 Task: In the Company tcl.com, Add note: 'Add a note to reach out to a partner for a joint marketing campaign.'. Mark checkbox to create task to follow up ': In 3 business days '. Create task, with  description: Physical meeting done, Add due date: In 3 Business Days; Add reminder: 30 Minutes before. Set Priority High and add note: Review the attached proposal. Logged in from softage.5@softage.net
Action: Mouse moved to (71, 74)
Screenshot: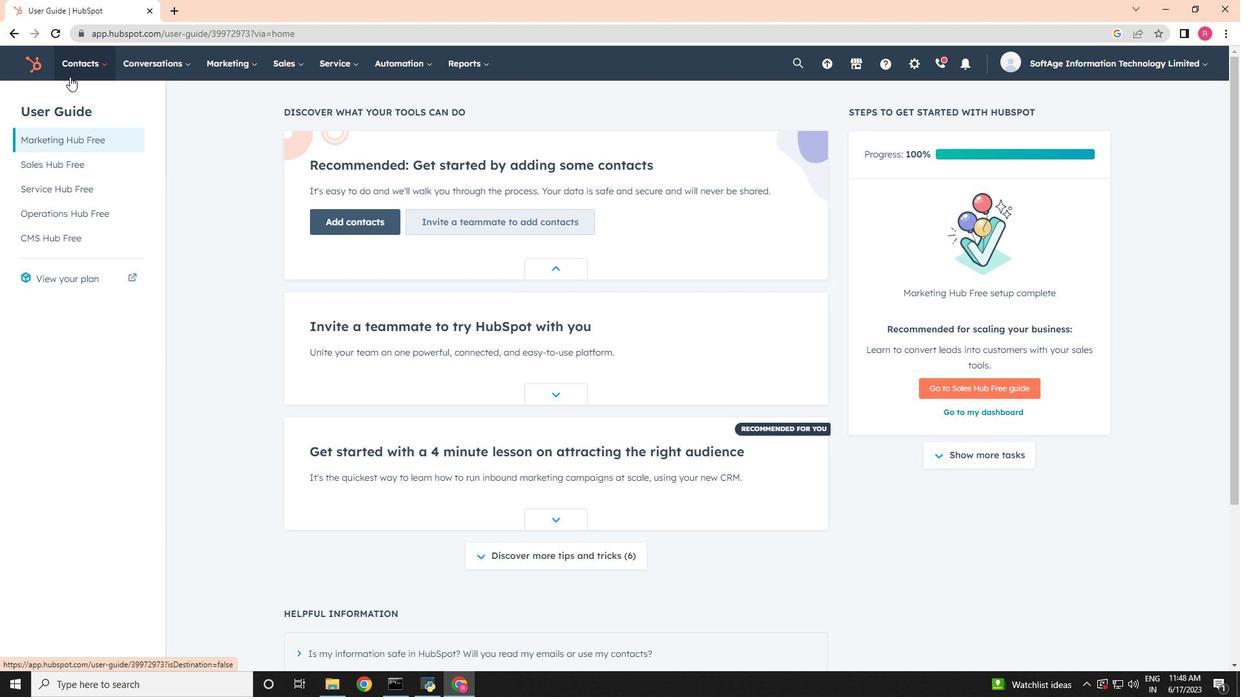 
Action: Mouse pressed left at (71, 74)
Screenshot: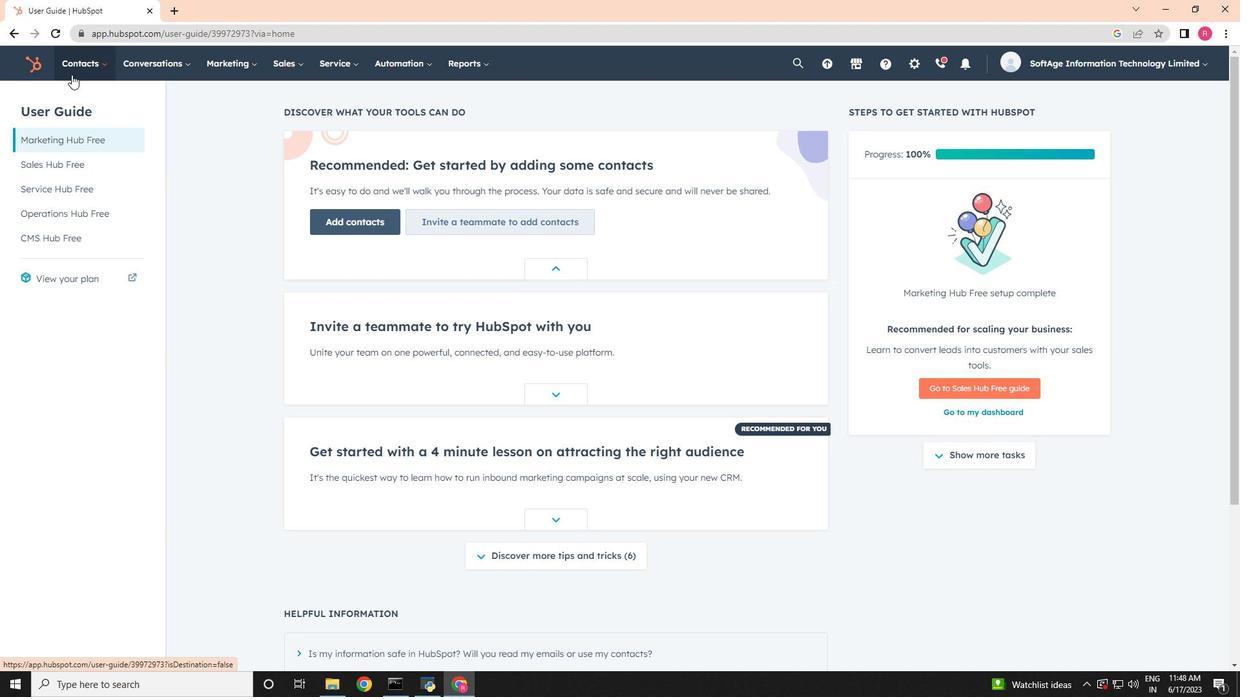 
Action: Mouse moved to (89, 130)
Screenshot: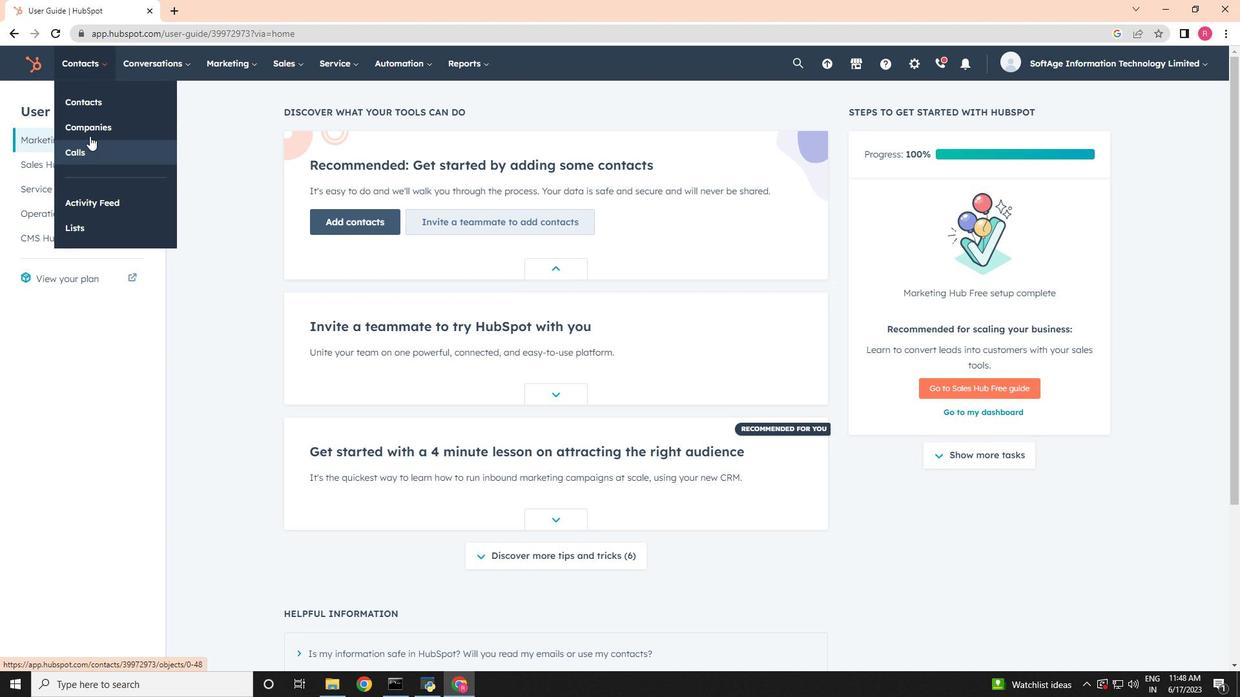 
Action: Mouse pressed left at (89, 130)
Screenshot: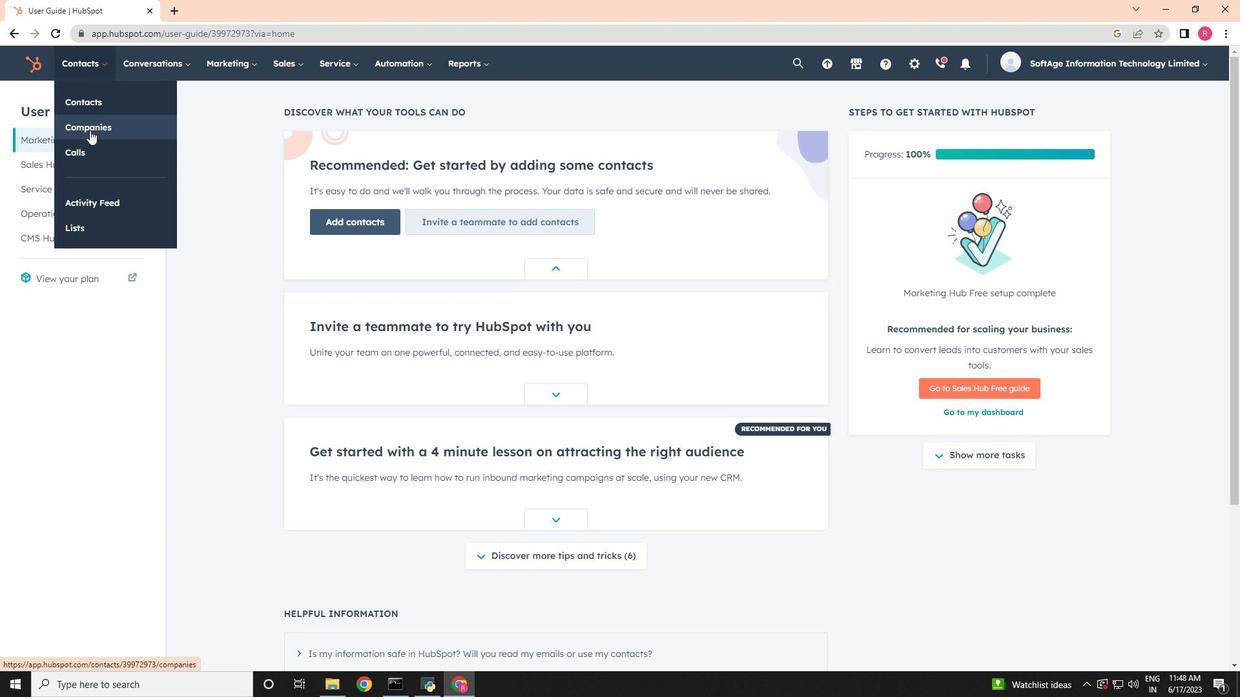 
Action: Mouse moved to (103, 210)
Screenshot: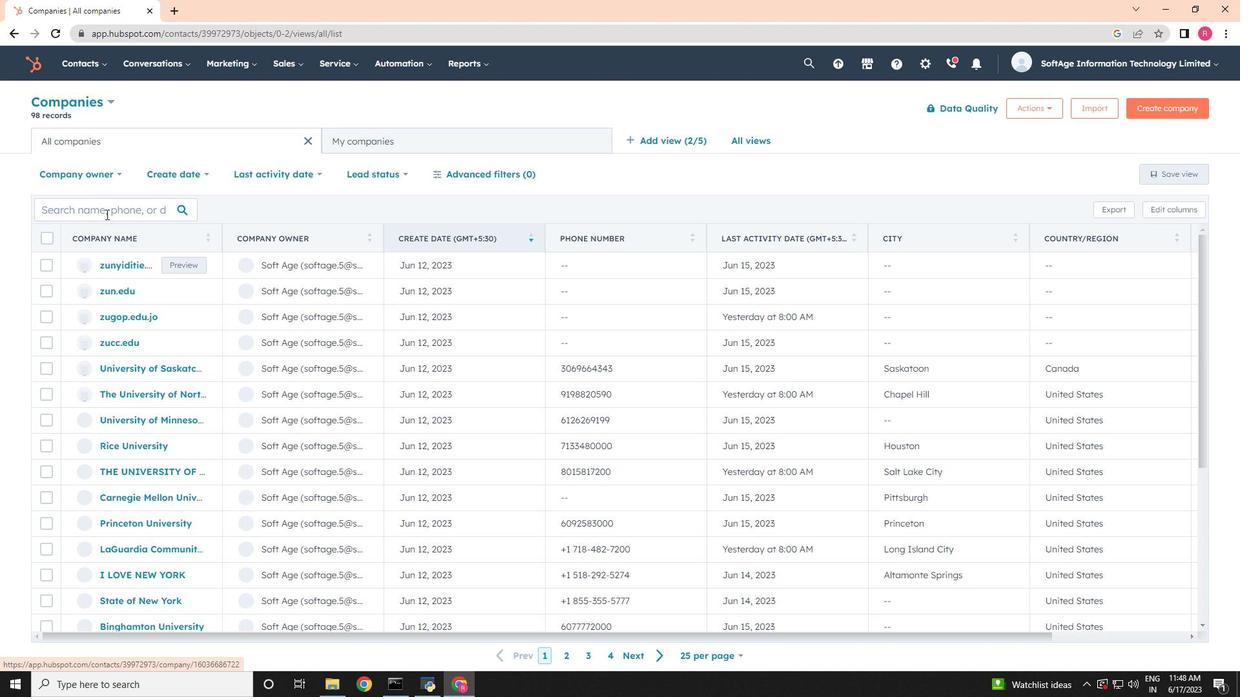 
Action: Mouse pressed left at (103, 210)
Screenshot: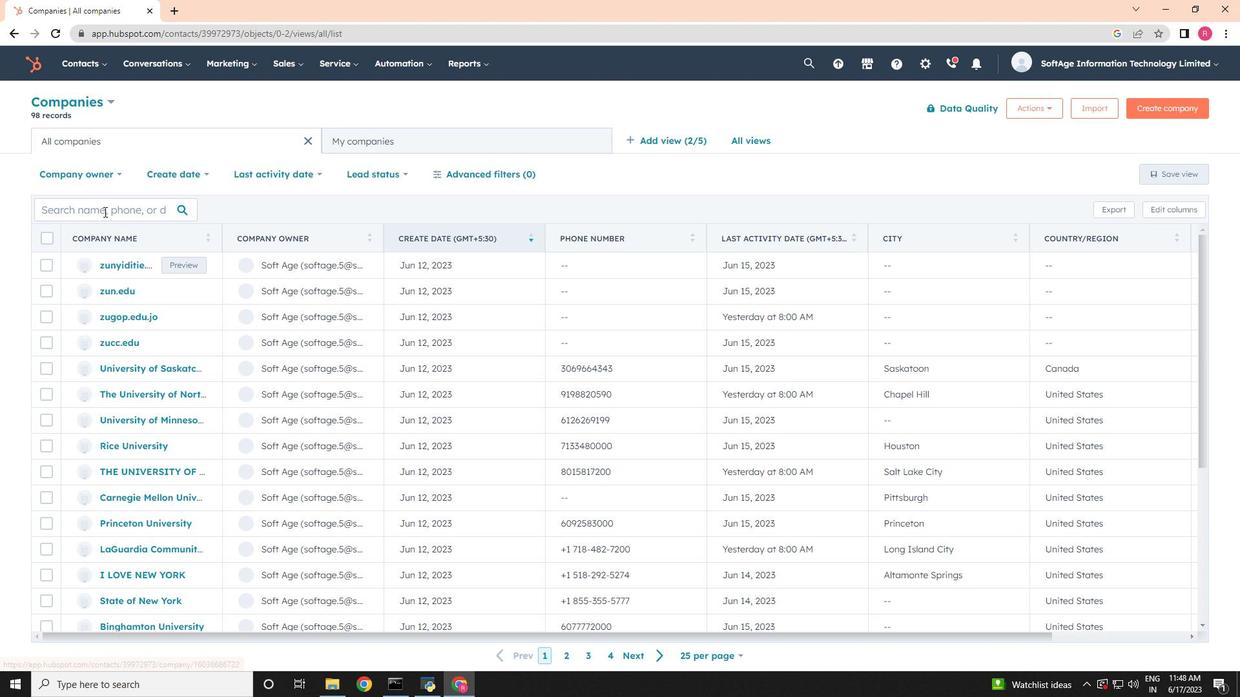 
Action: Key pressed tcl.com
Screenshot: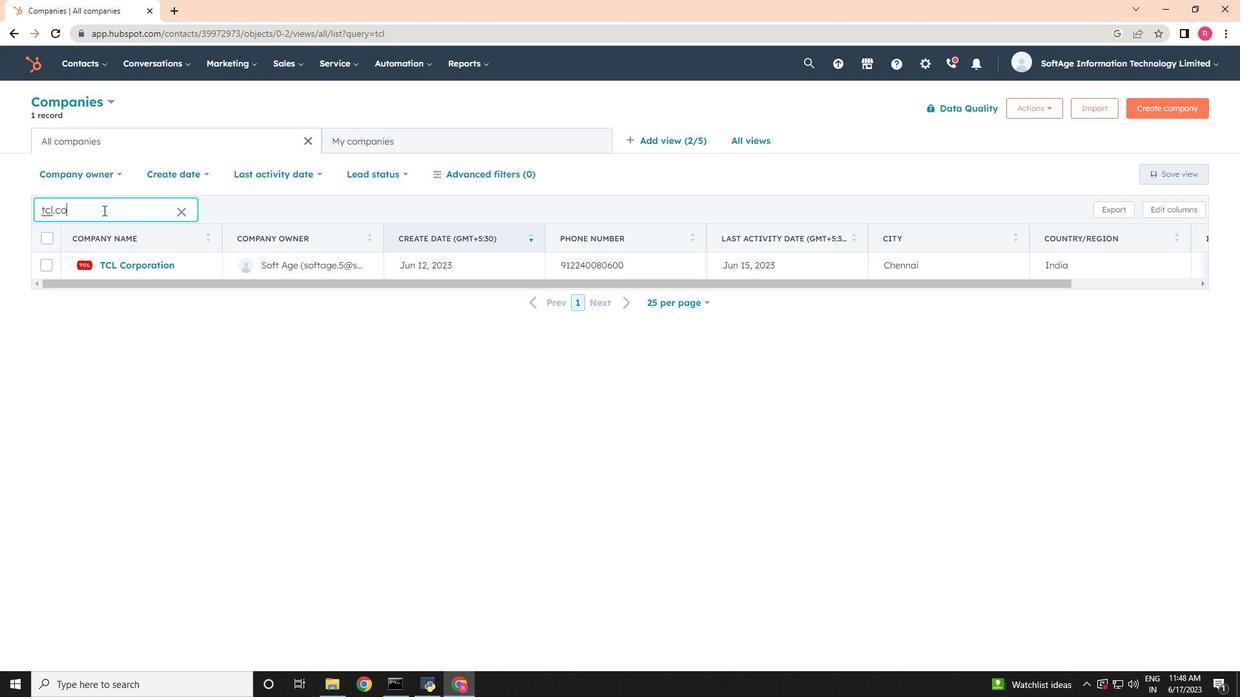 
Action: Mouse moved to (115, 268)
Screenshot: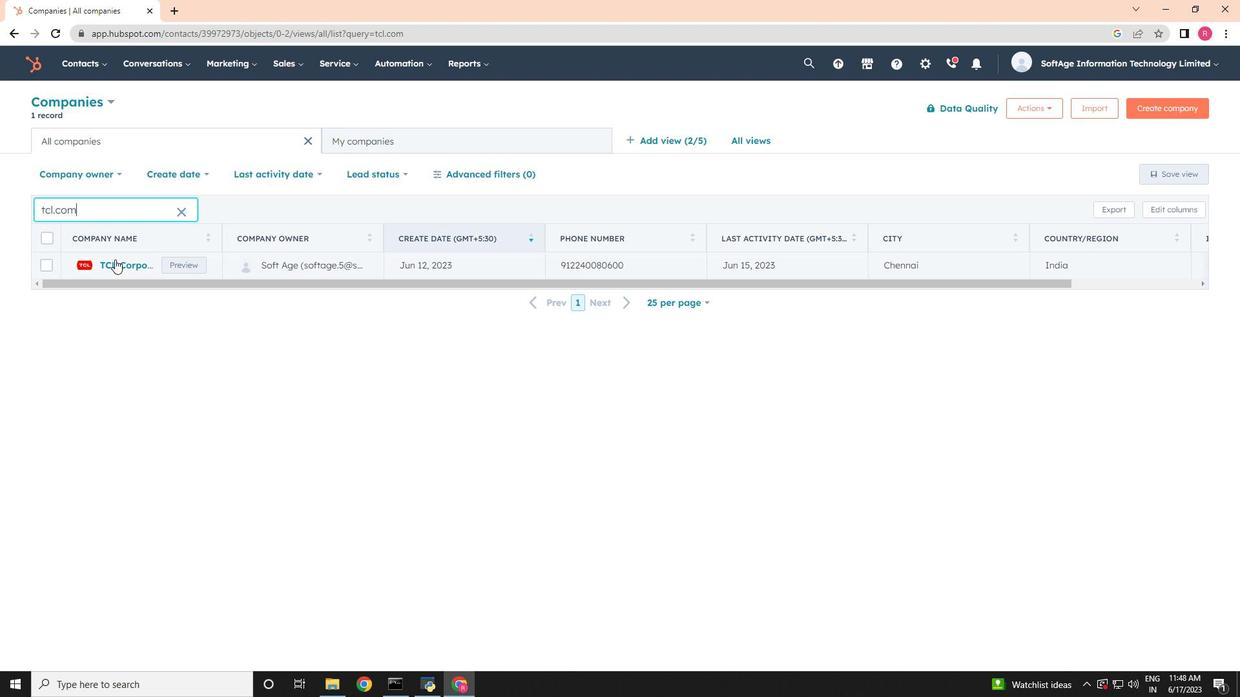 
Action: Mouse pressed left at (115, 268)
Screenshot: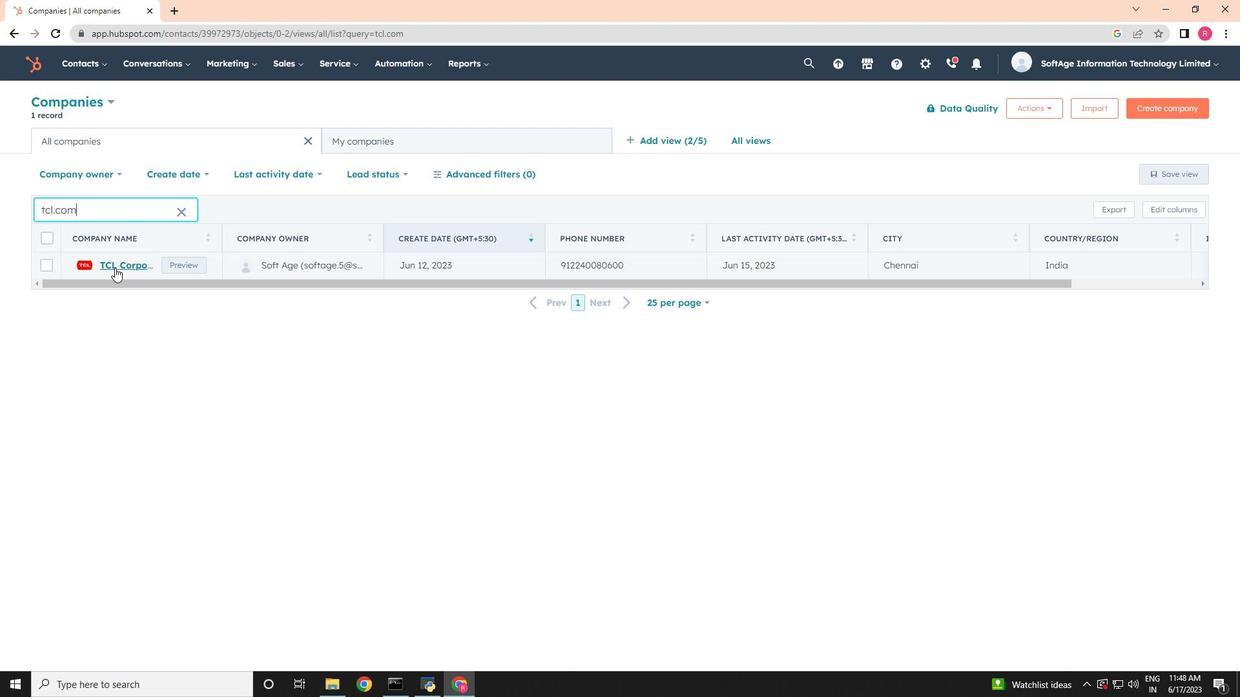 
Action: Mouse moved to (34, 215)
Screenshot: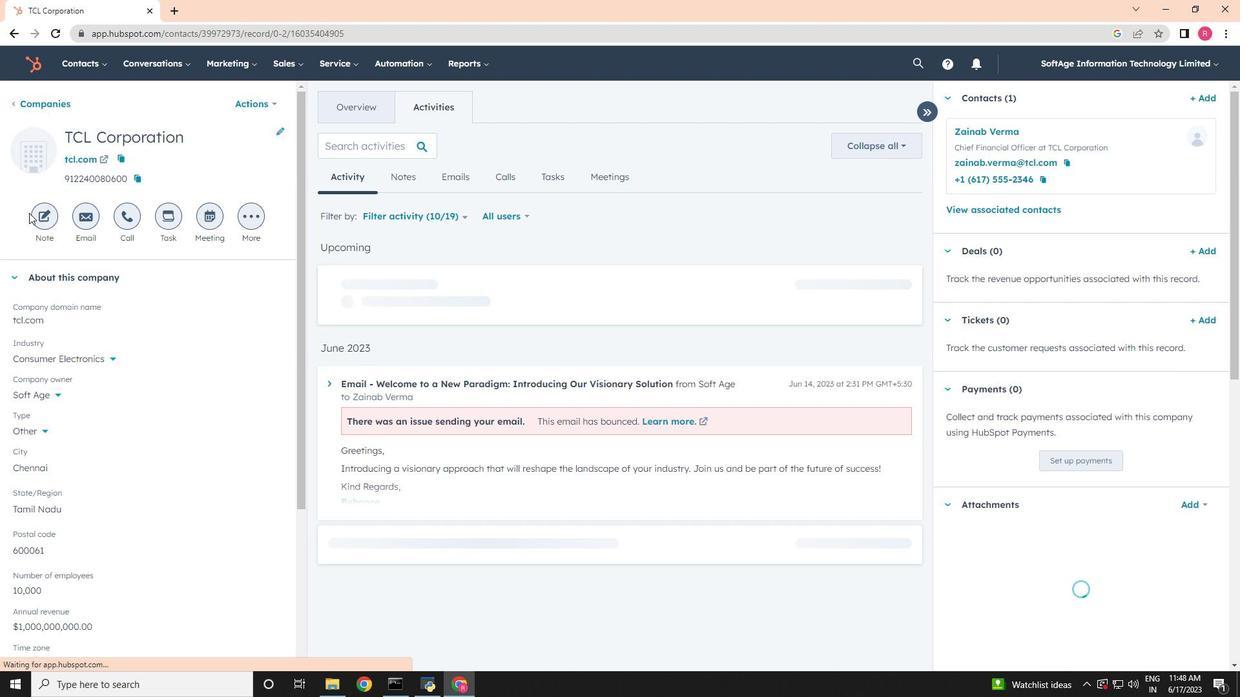 
Action: Mouse pressed left at (34, 215)
Screenshot: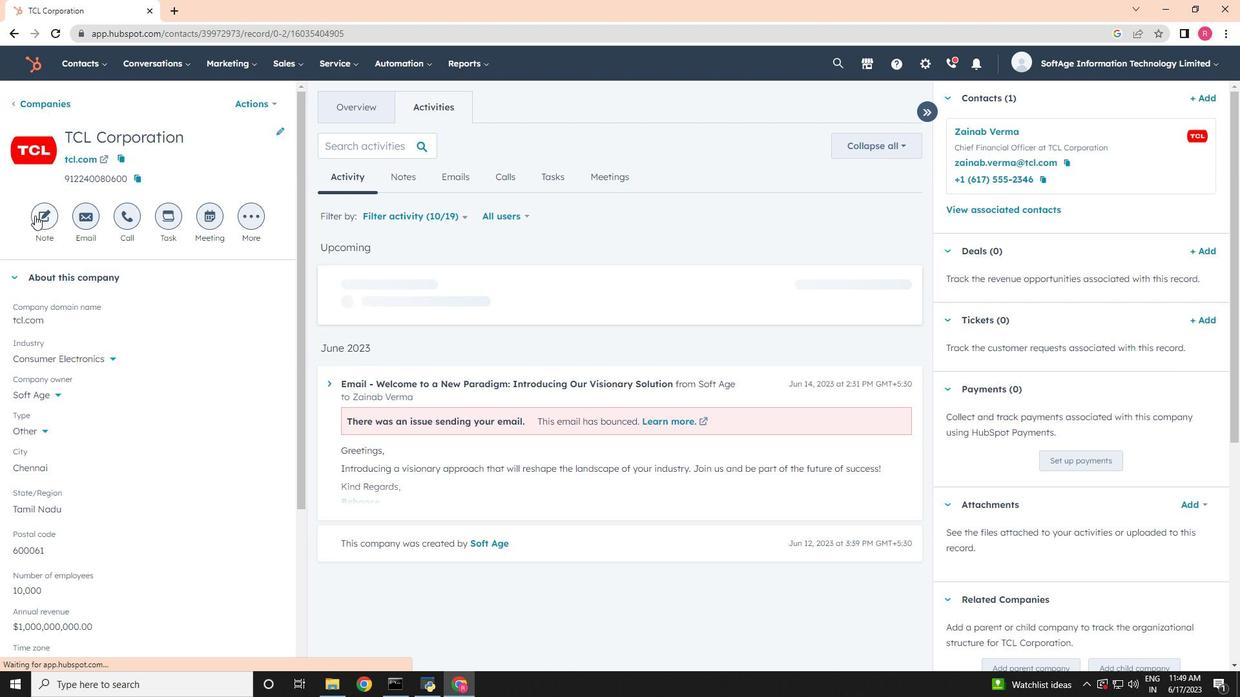 
Action: Mouse moved to (1094, 387)
Screenshot: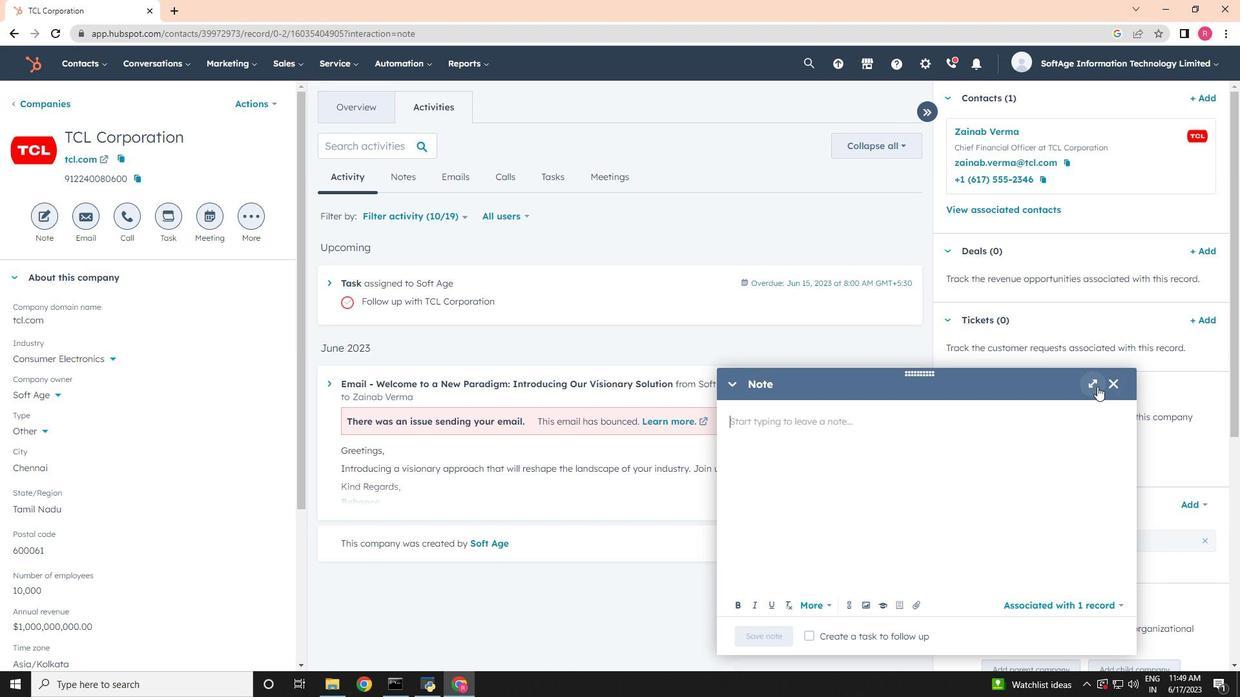
Action: Mouse pressed left at (1094, 387)
Screenshot: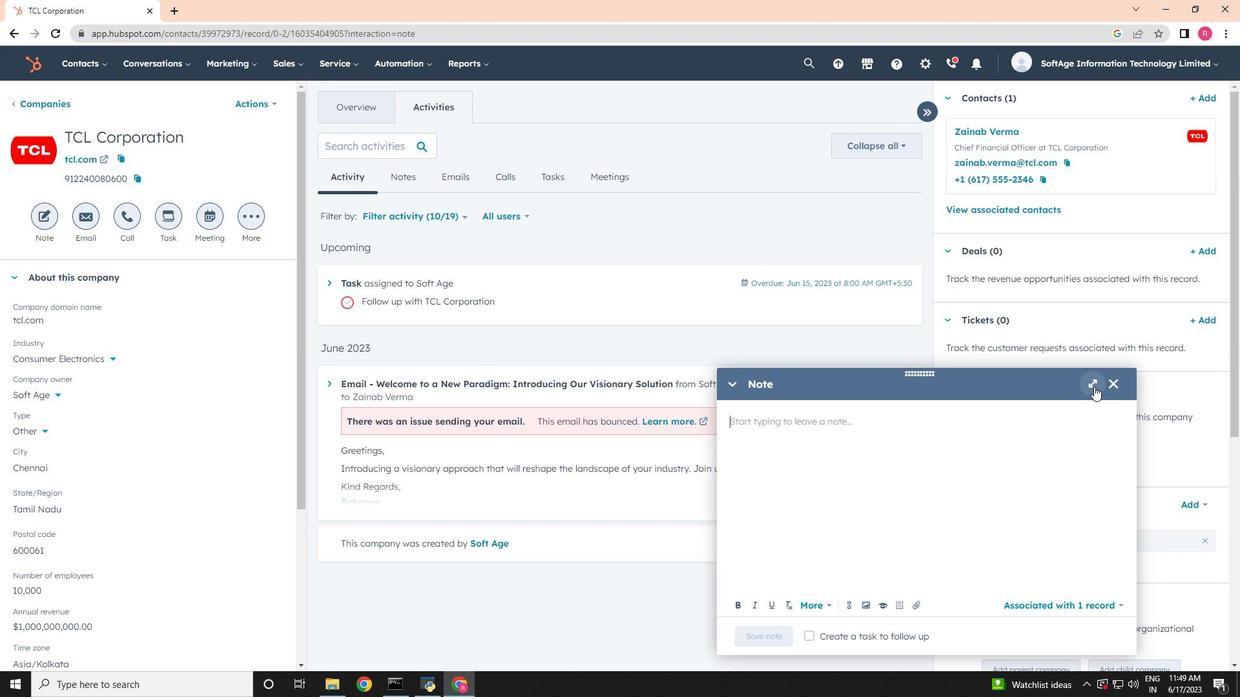 
Action: Mouse moved to (474, 344)
Screenshot: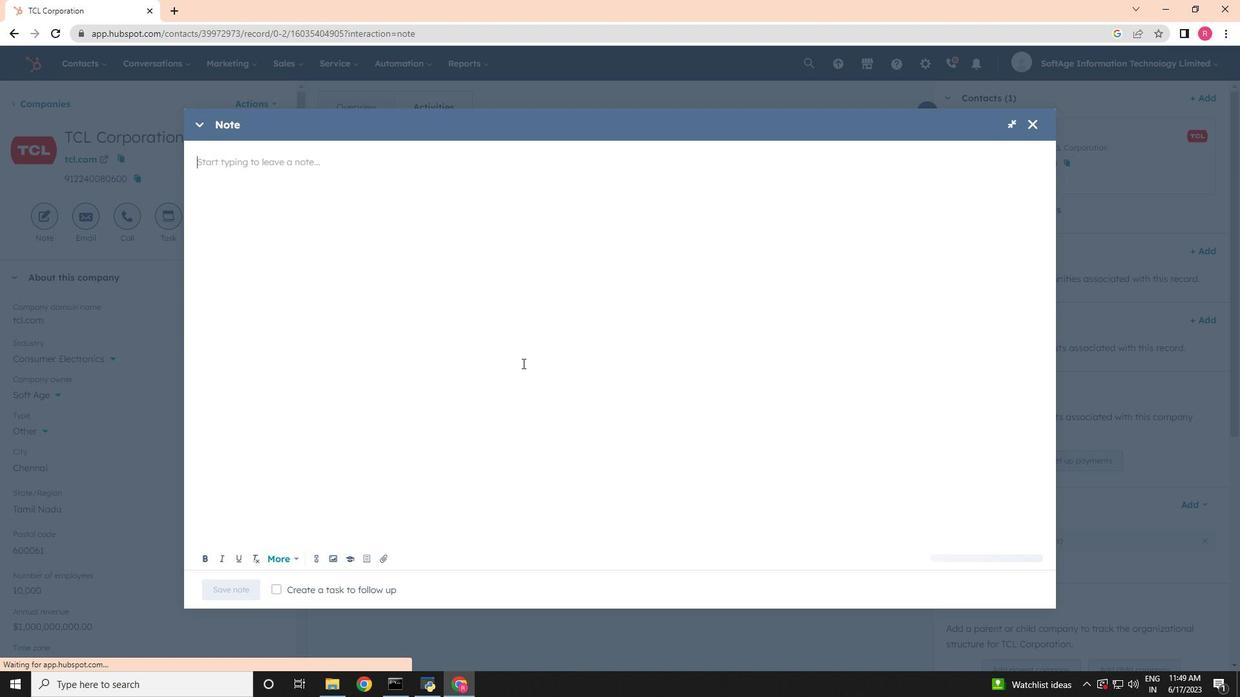 
Action: Key pressed <Key.shift>Add<Key.space>a<Key.space>note<Key.space>to<Key.space>reach<Key.space>out<Key.space>to<Key.space>a<Key.space>partner<Key.space>for<Key.space>a<Key.space>sjoint<Key.space>marketing<Key.space>campao<Key.backspace>ign.
Screenshot: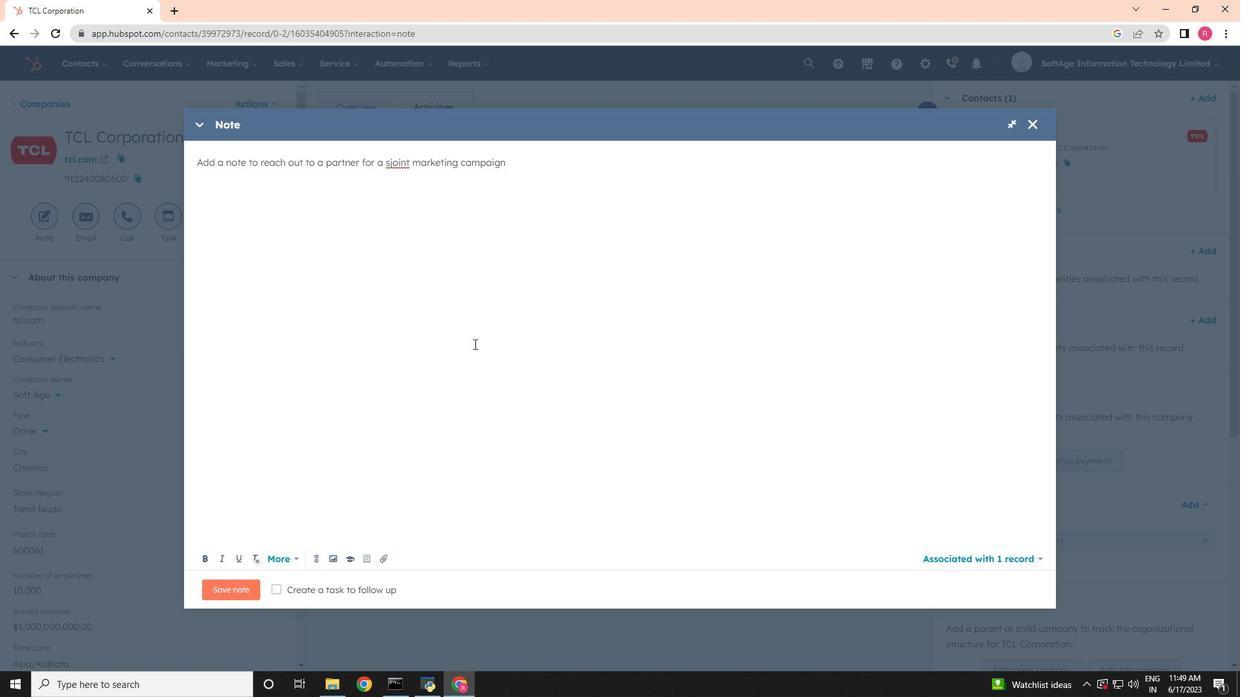 
Action: Mouse moved to (388, 162)
Screenshot: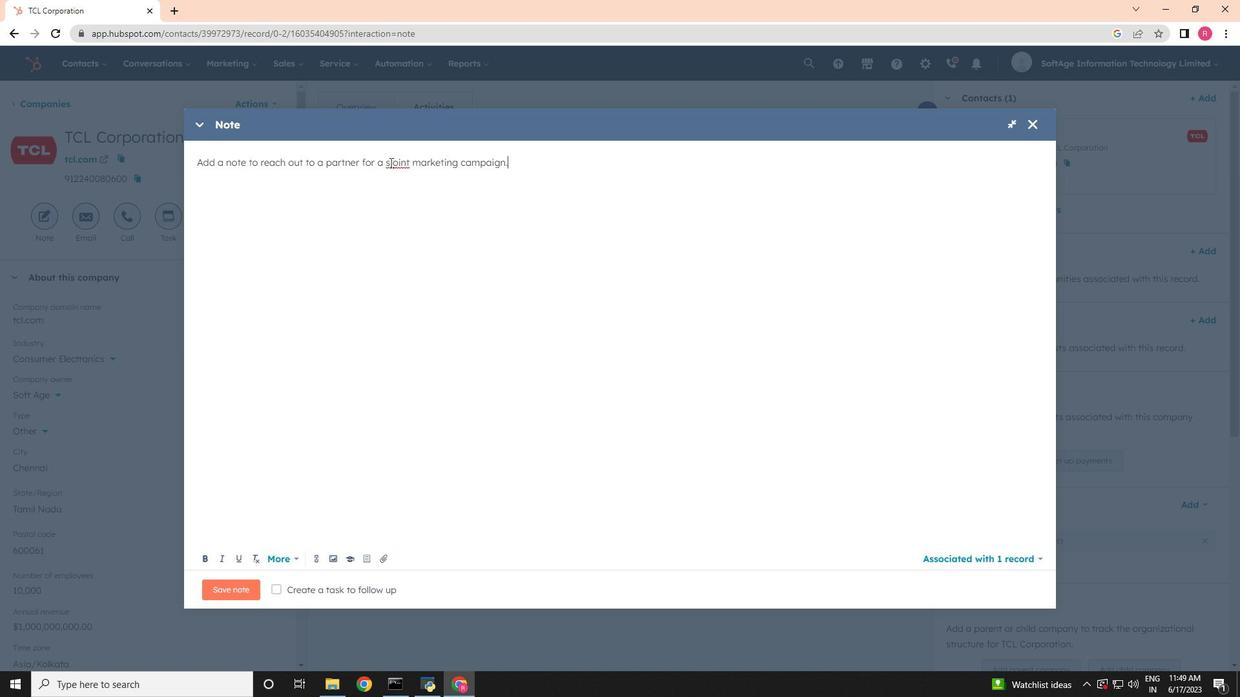 
Action: Mouse pressed left at (388, 162)
Screenshot: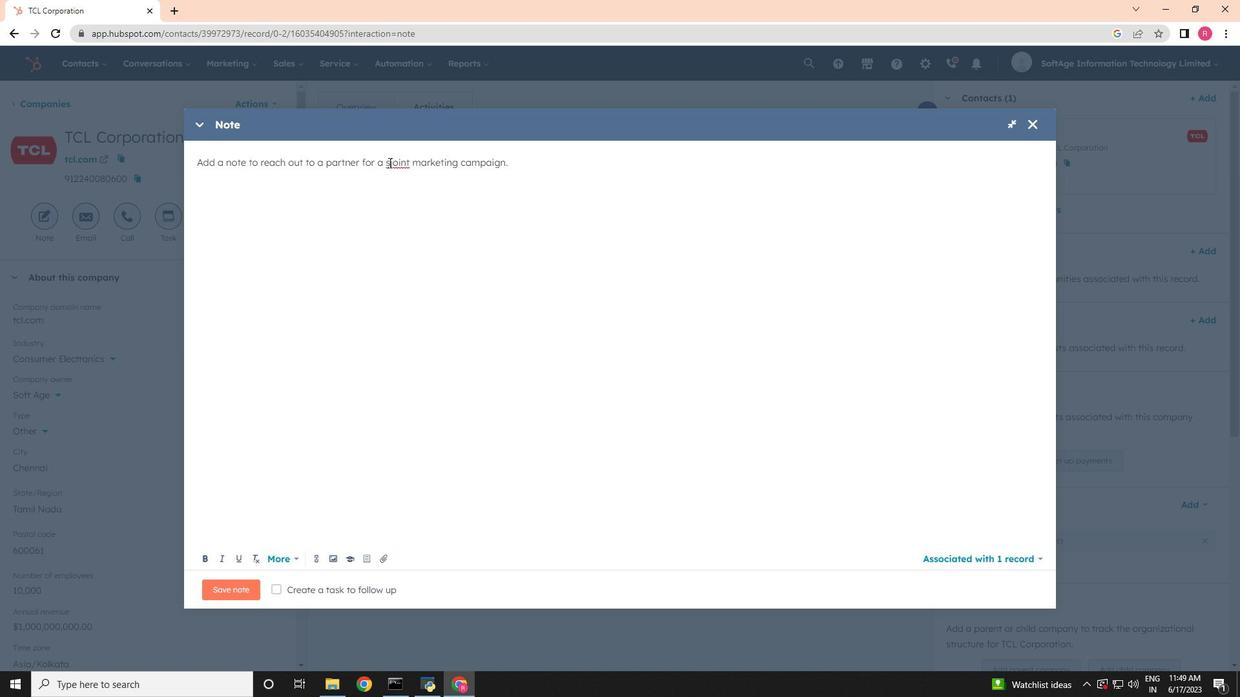 
Action: Key pressed <Key.backspace>
Screenshot: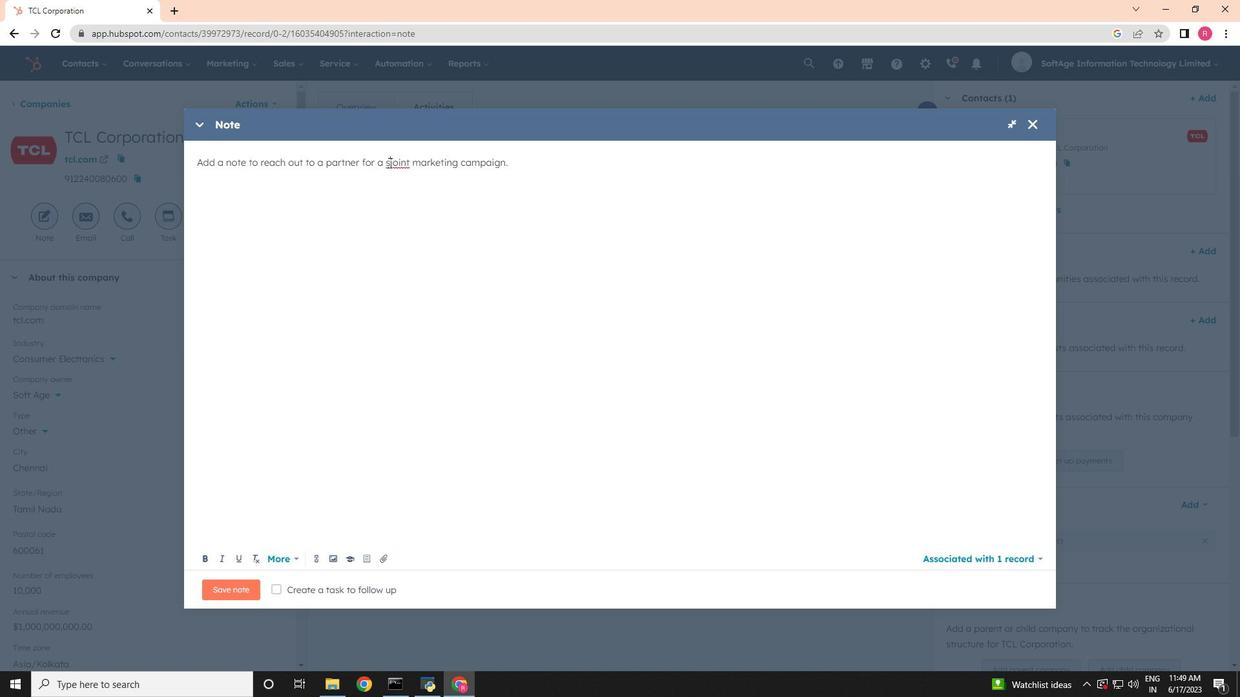 
Action: Mouse moved to (280, 590)
Screenshot: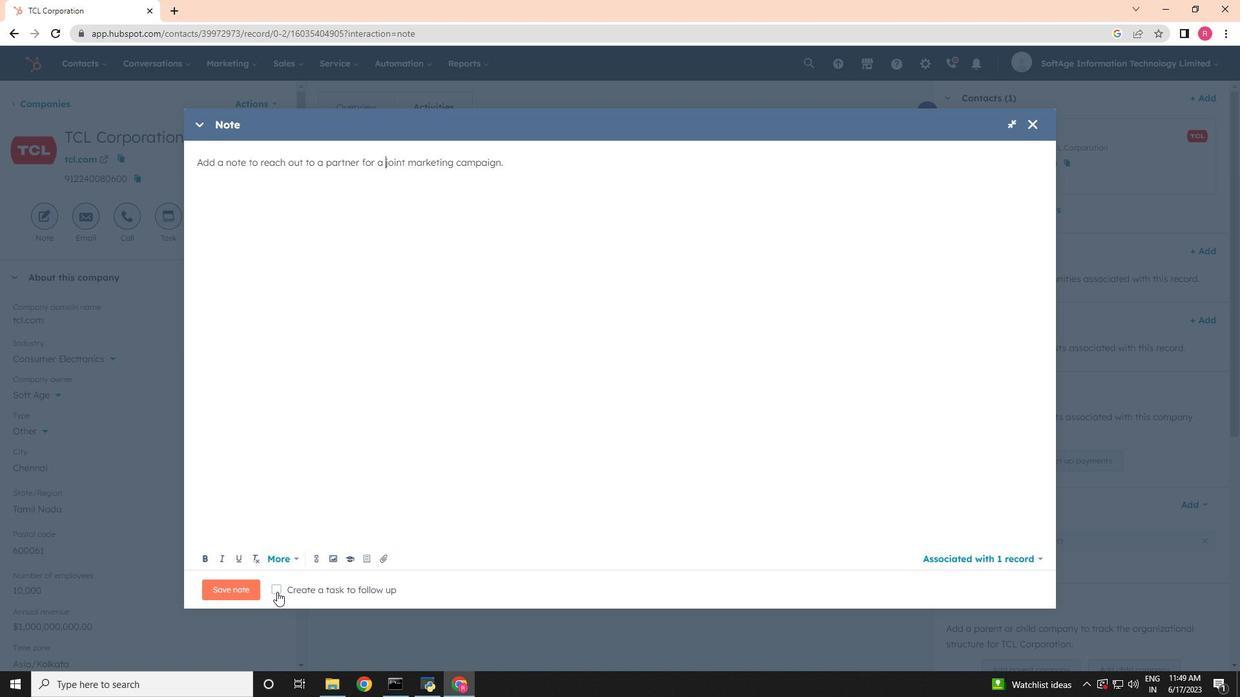 
Action: Mouse pressed left at (280, 590)
Screenshot: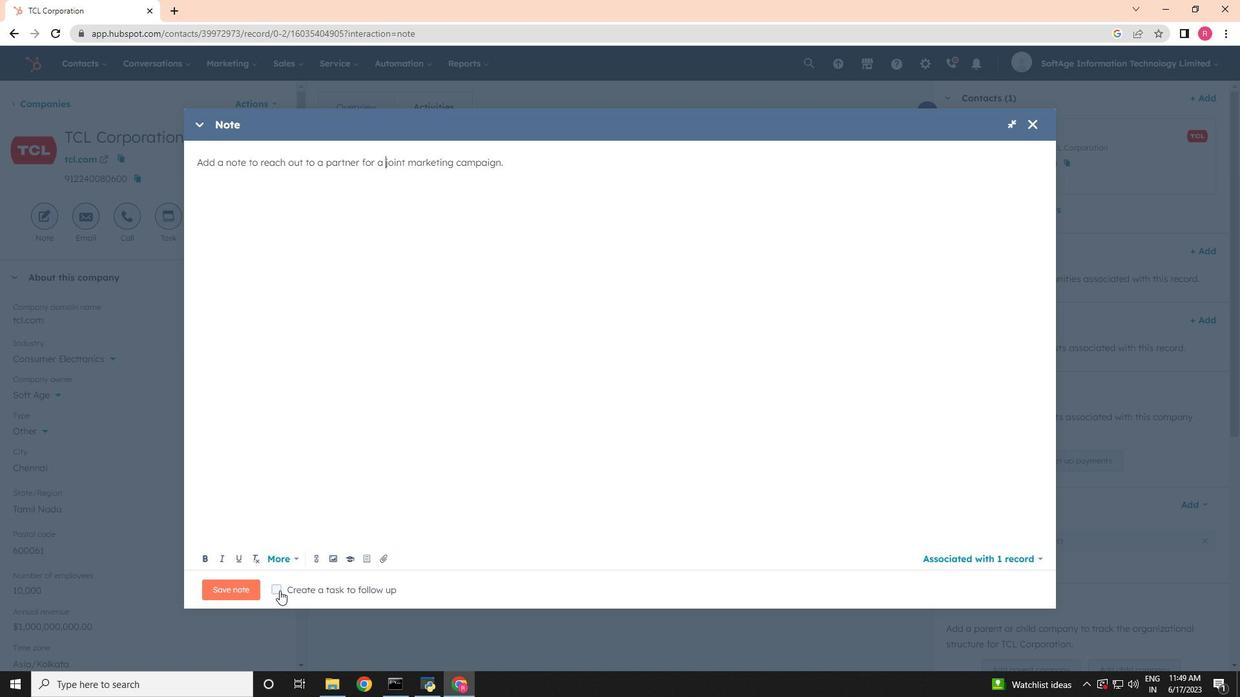 
Action: Mouse moved to (451, 594)
Screenshot: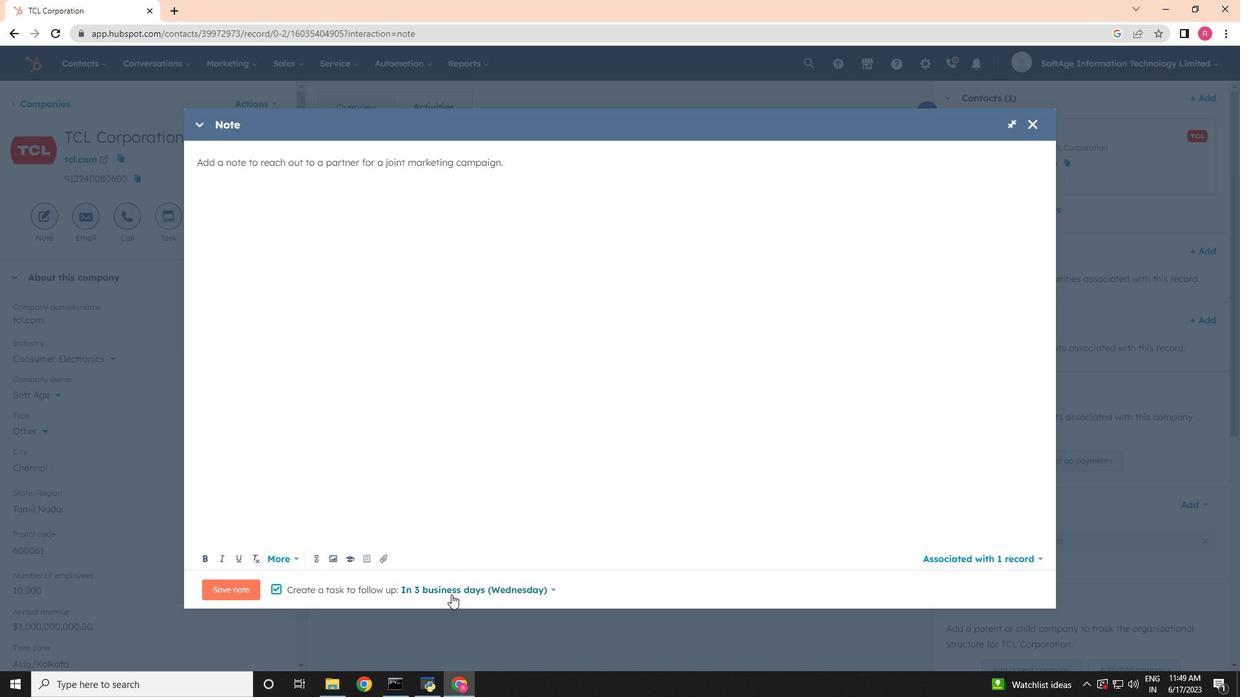 
Action: Mouse pressed left at (451, 594)
Screenshot: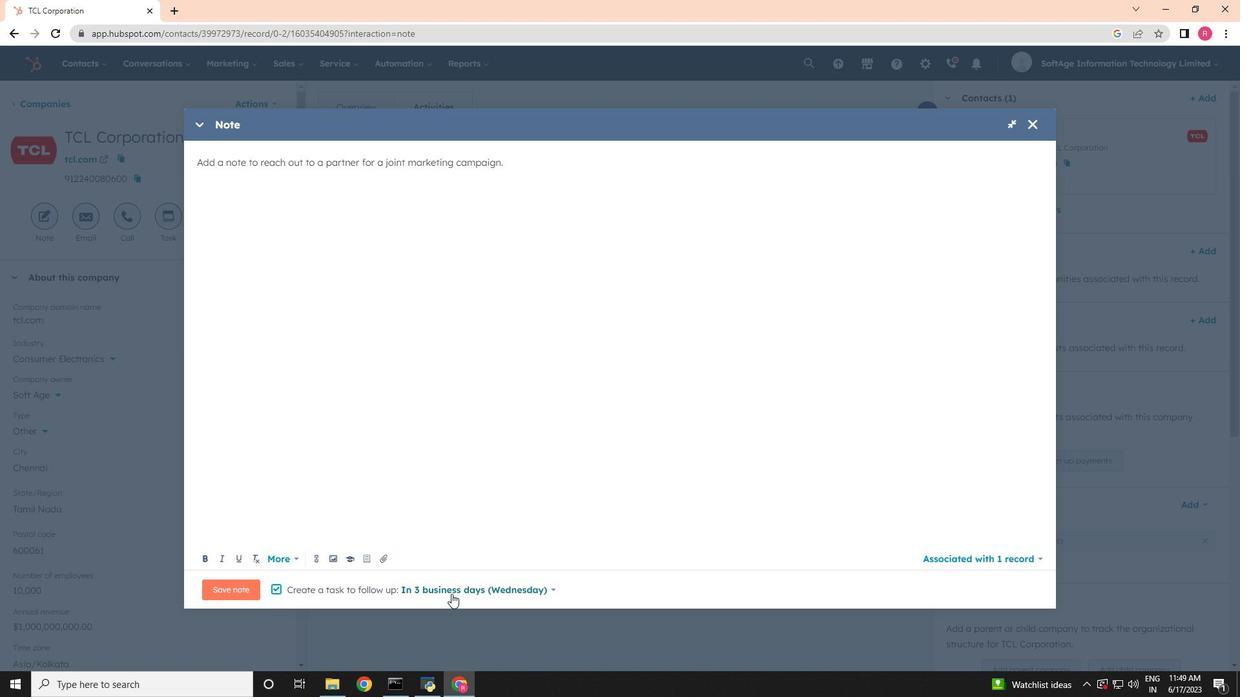 
Action: Mouse moved to (444, 468)
Screenshot: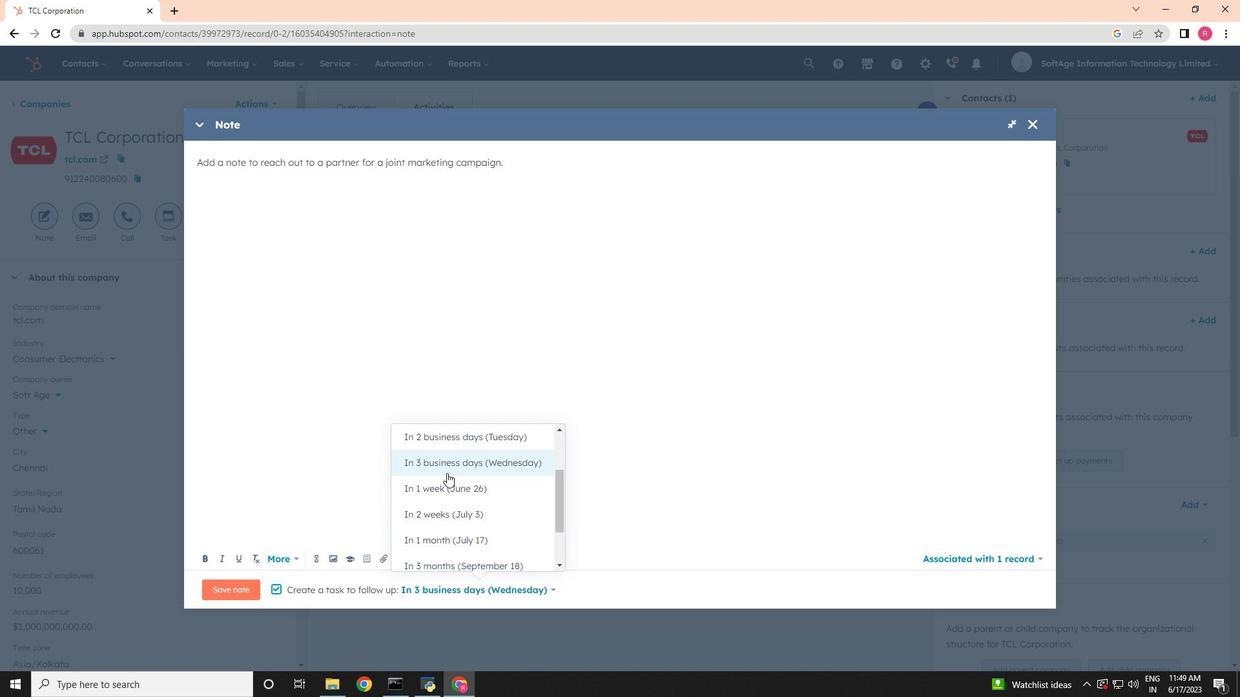 
Action: Mouse pressed left at (444, 468)
Screenshot: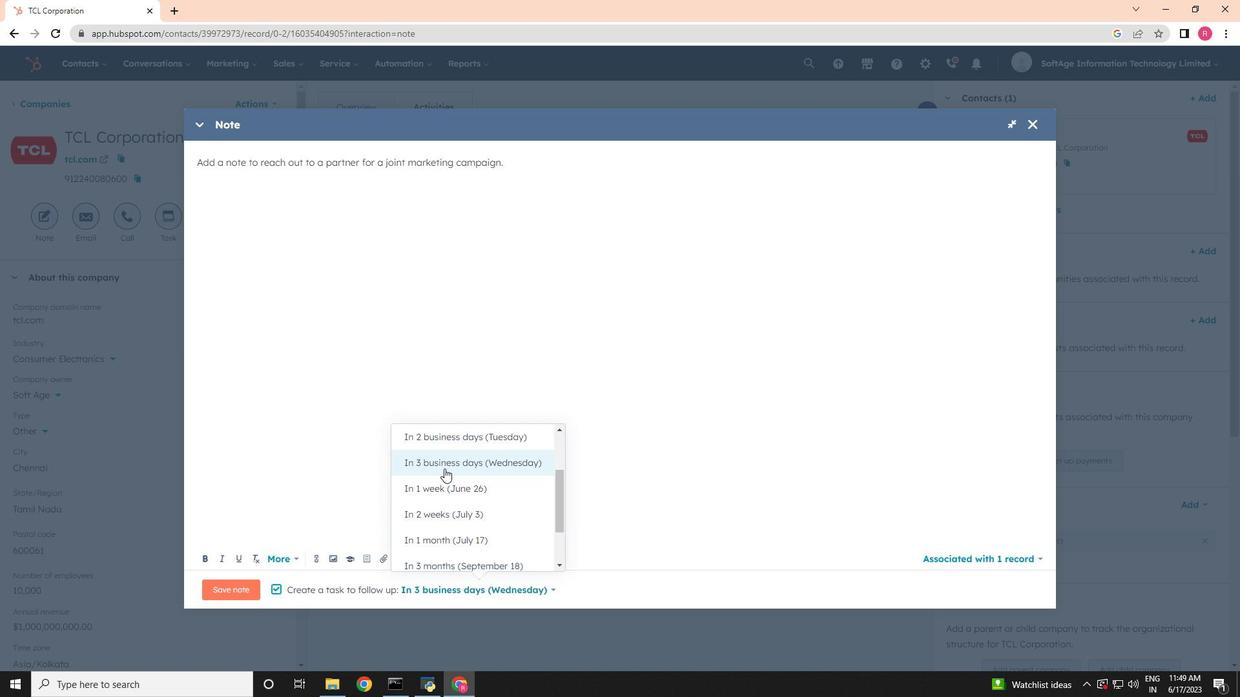 
Action: Mouse moved to (229, 592)
Screenshot: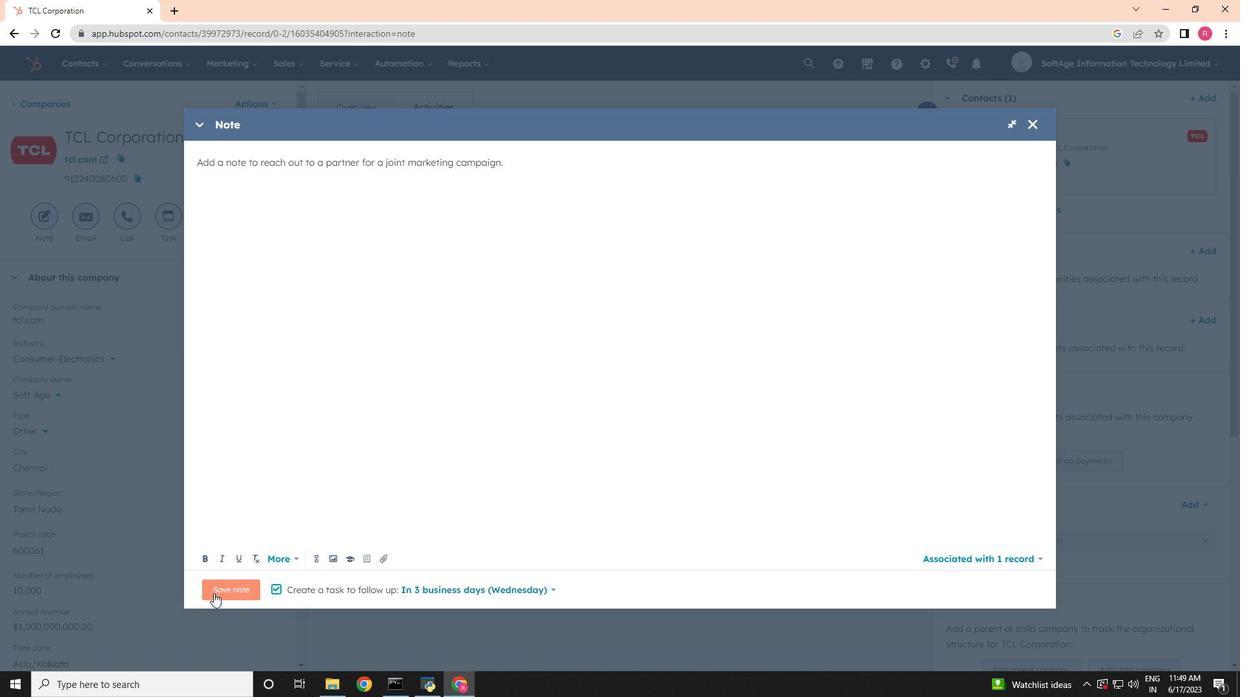 
Action: Mouse pressed left at (229, 592)
Screenshot: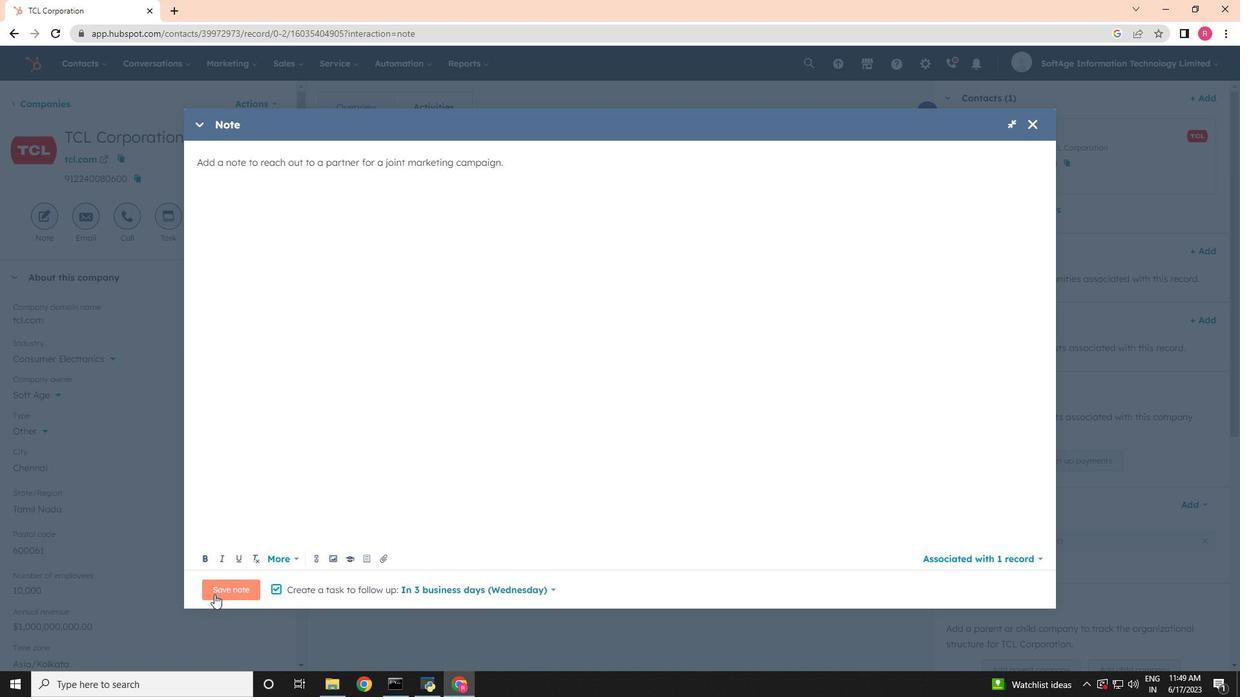 
Action: Mouse moved to (169, 224)
Screenshot: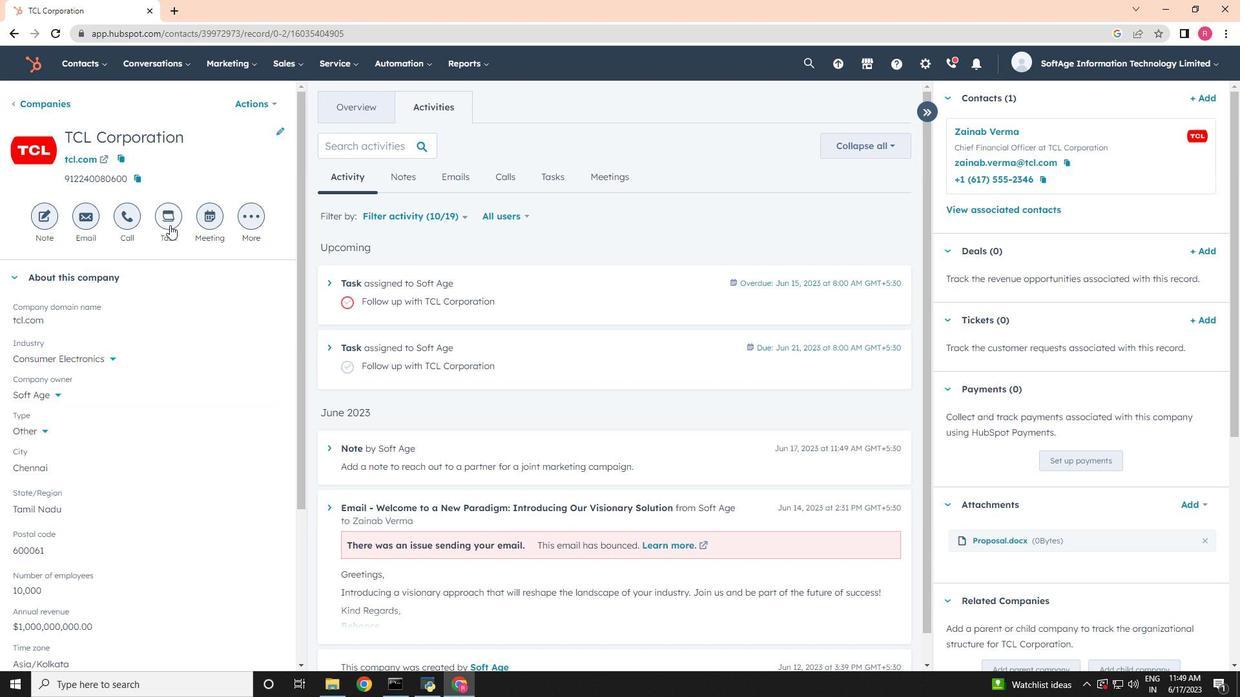 
Action: Mouse pressed left at (169, 224)
Screenshot: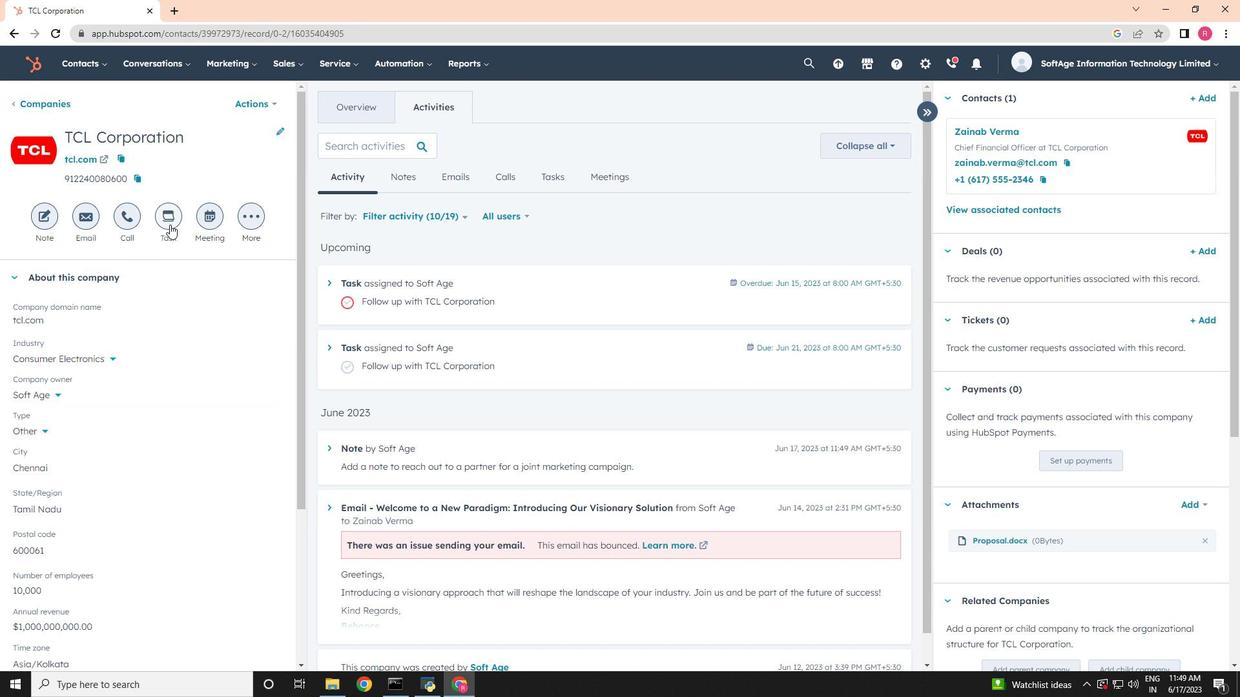 
Action: Mouse moved to (831, 380)
Screenshot: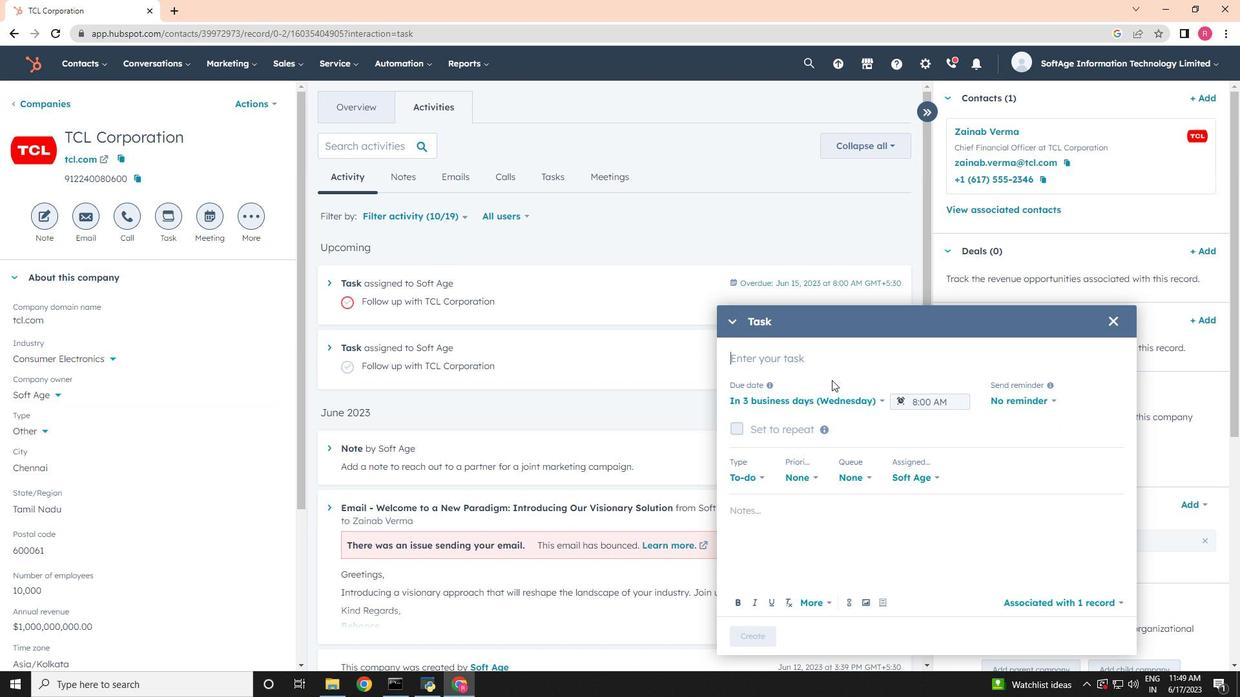 
Action: Key pressed <Key.shift>Physical<Key.space>meeting<Key.space>done
Screenshot: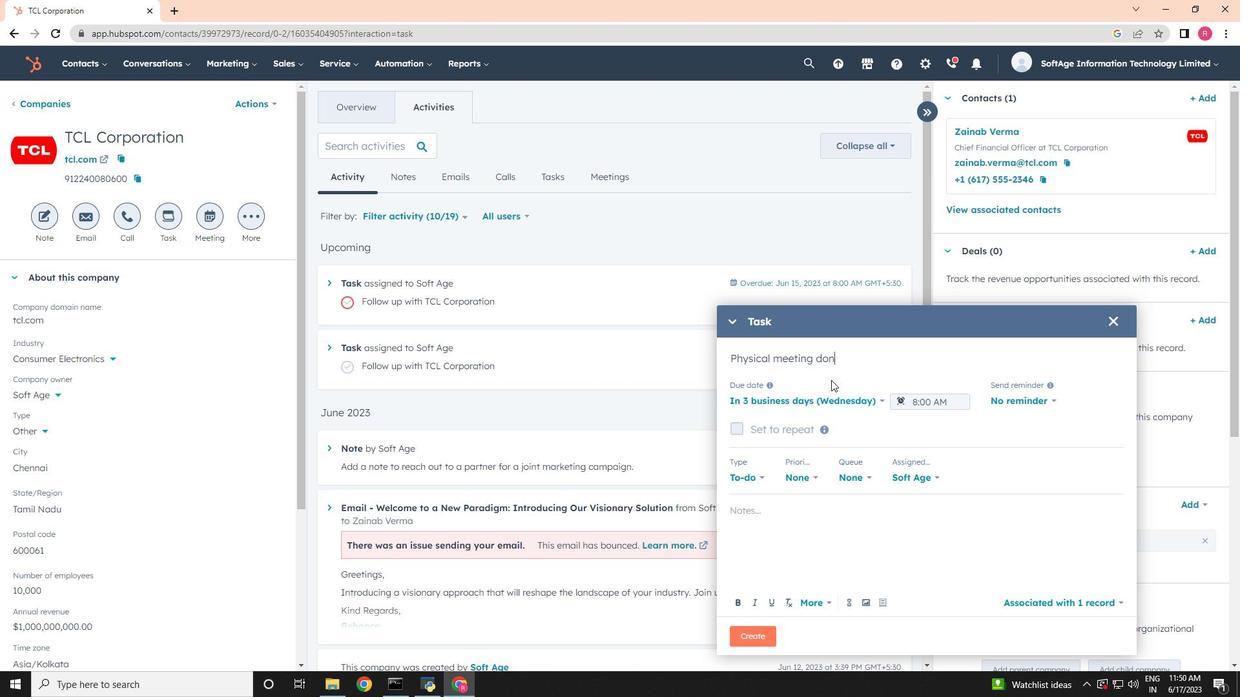 
Action: Mouse moved to (832, 398)
Screenshot: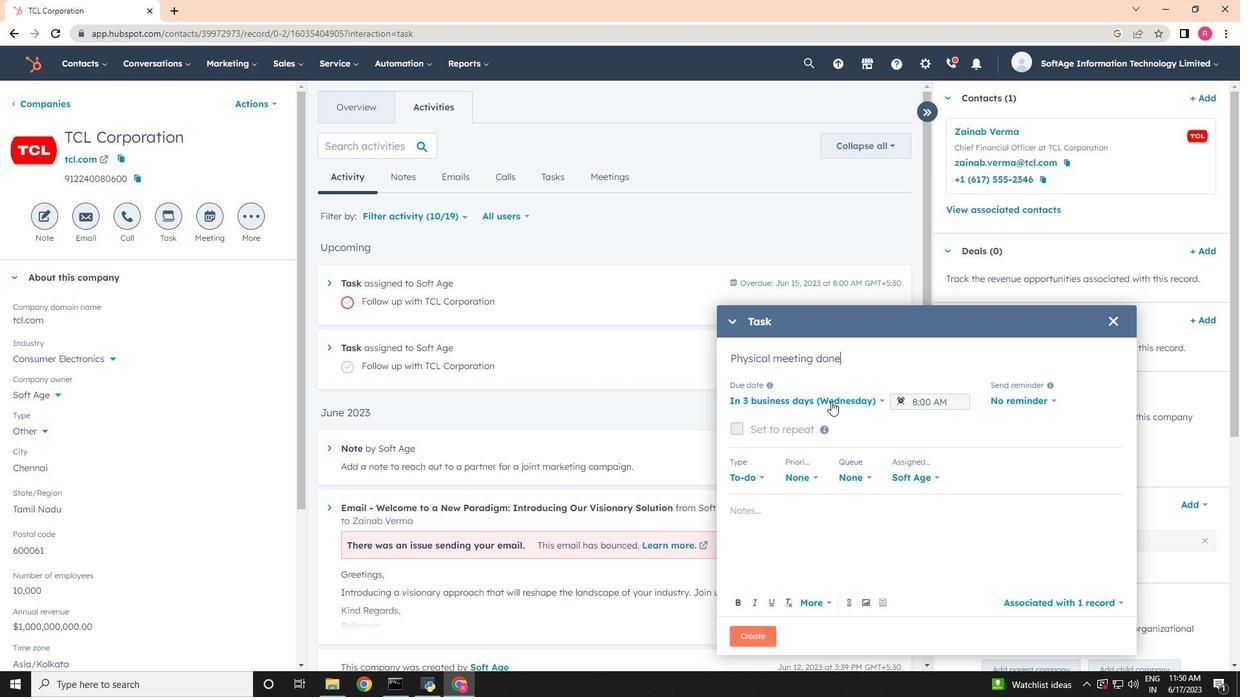 
Action: Mouse pressed left at (832, 398)
Screenshot: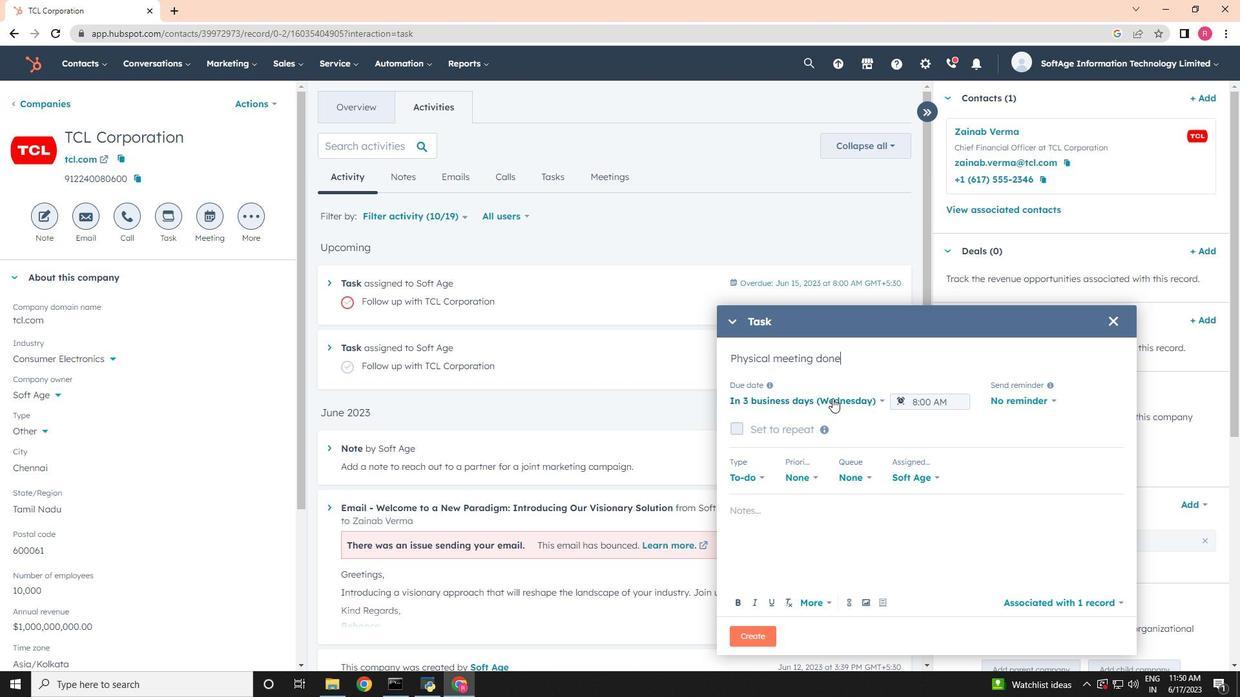 
Action: Mouse moved to (808, 460)
Screenshot: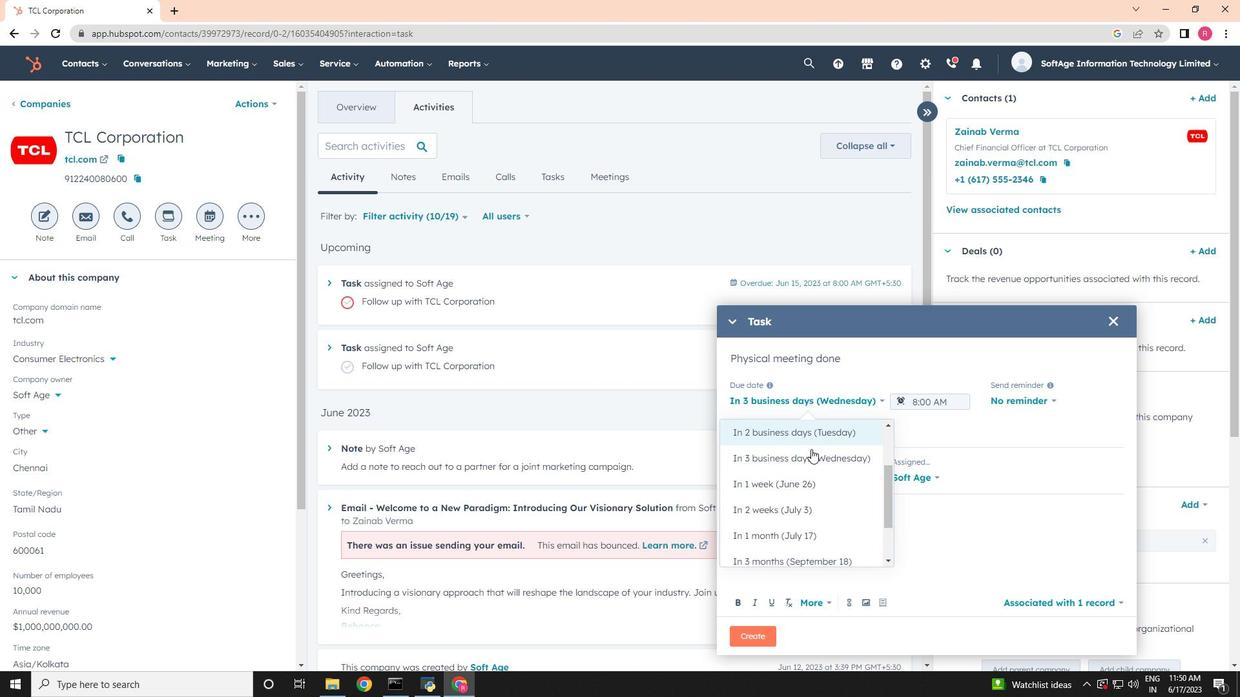
Action: Mouse pressed left at (808, 460)
Screenshot: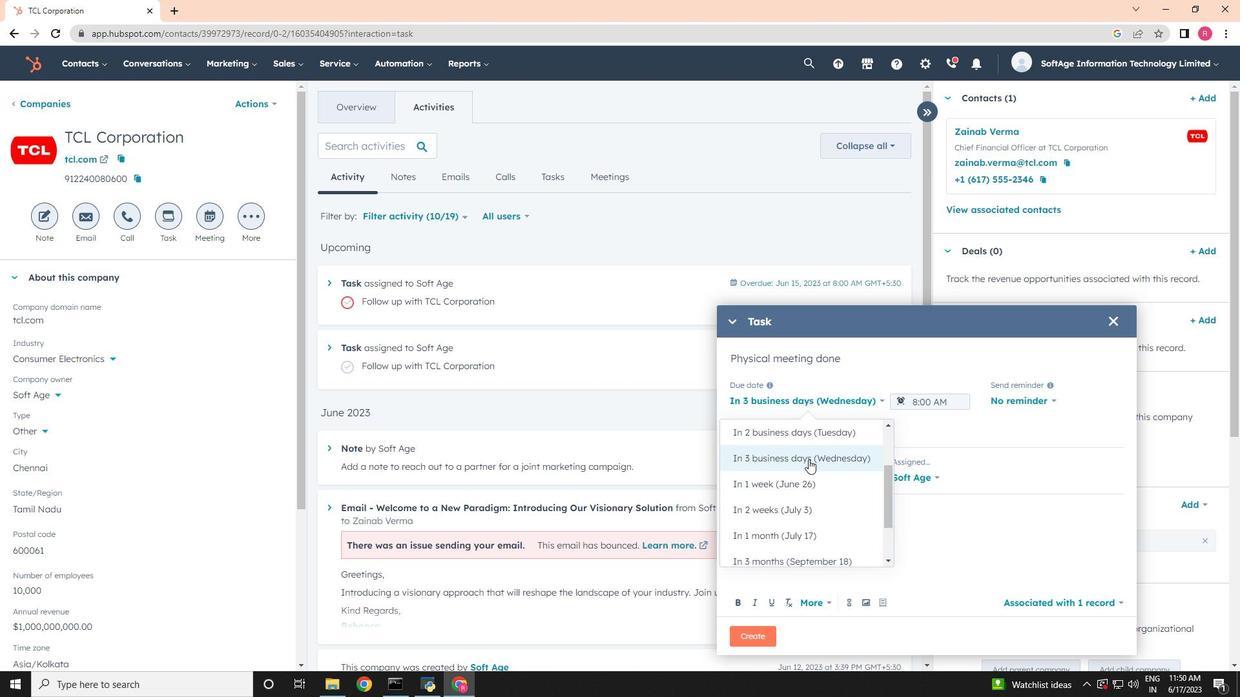
Action: Mouse moved to (1042, 403)
Screenshot: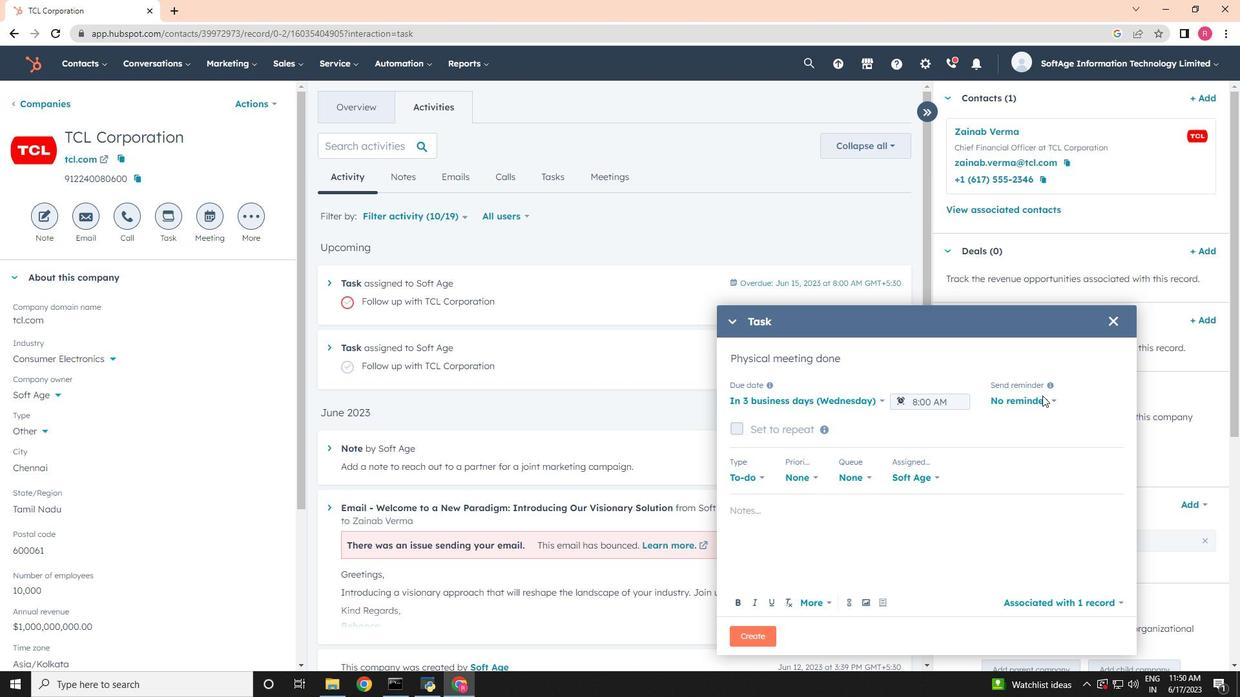 
Action: Mouse pressed left at (1042, 403)
Screenshot: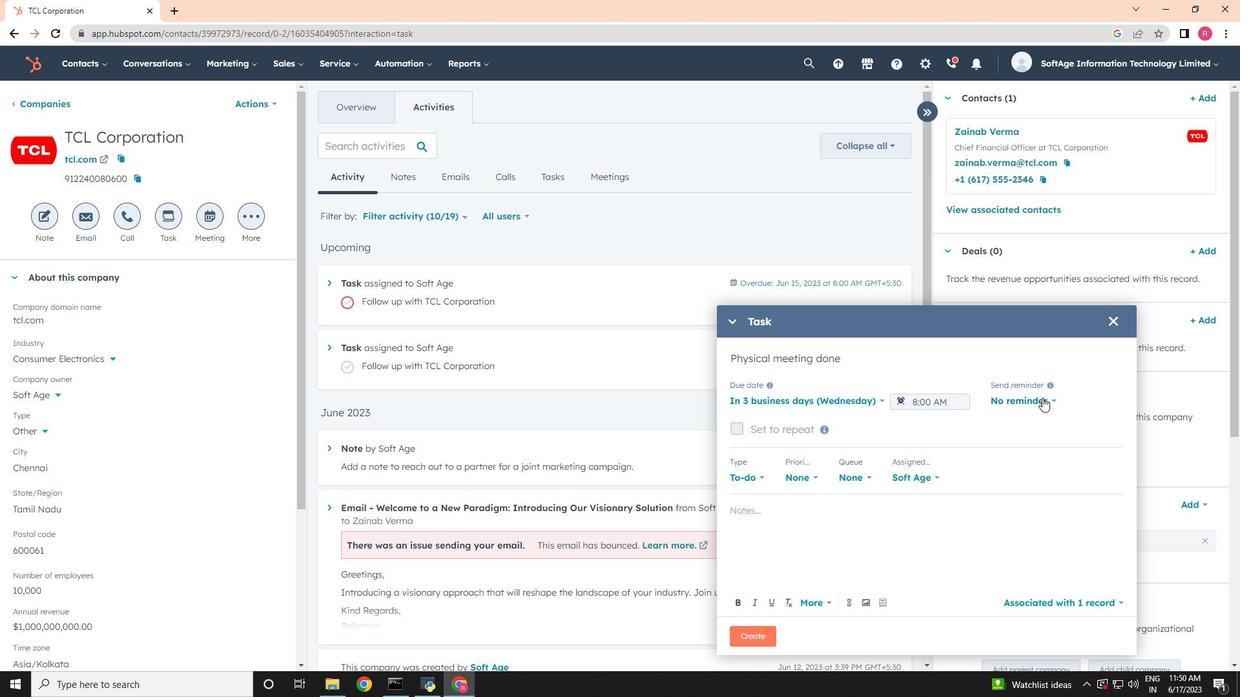 
Action: Mouse moved to (1010, 480)
Screenshot: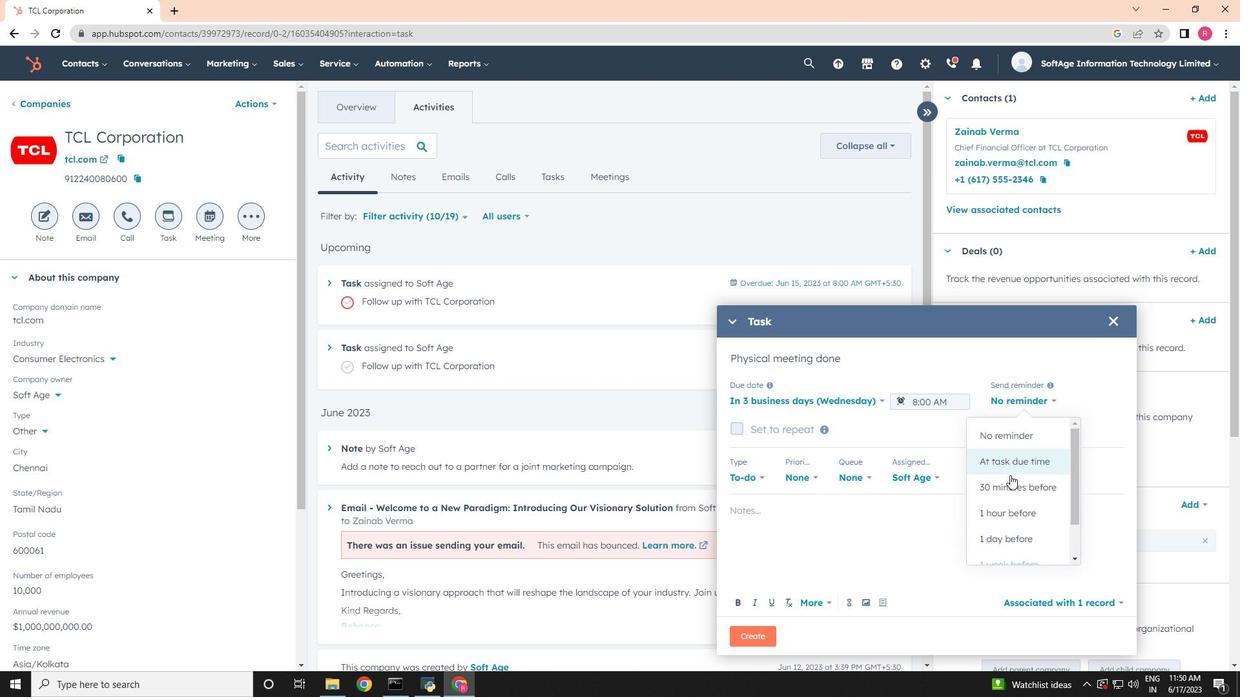 
Action: Mouse pressed left at (1010, 480)
Screenshot: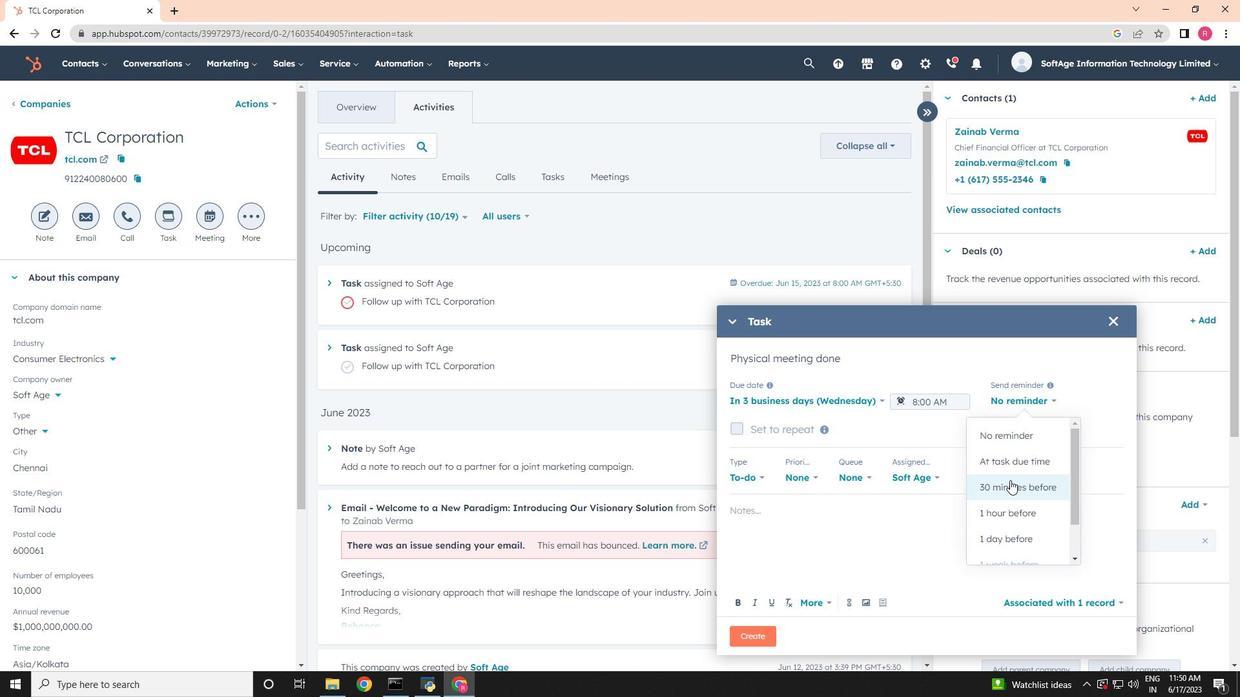 
Action: Mouse moved to (803, 475)
Screenshot: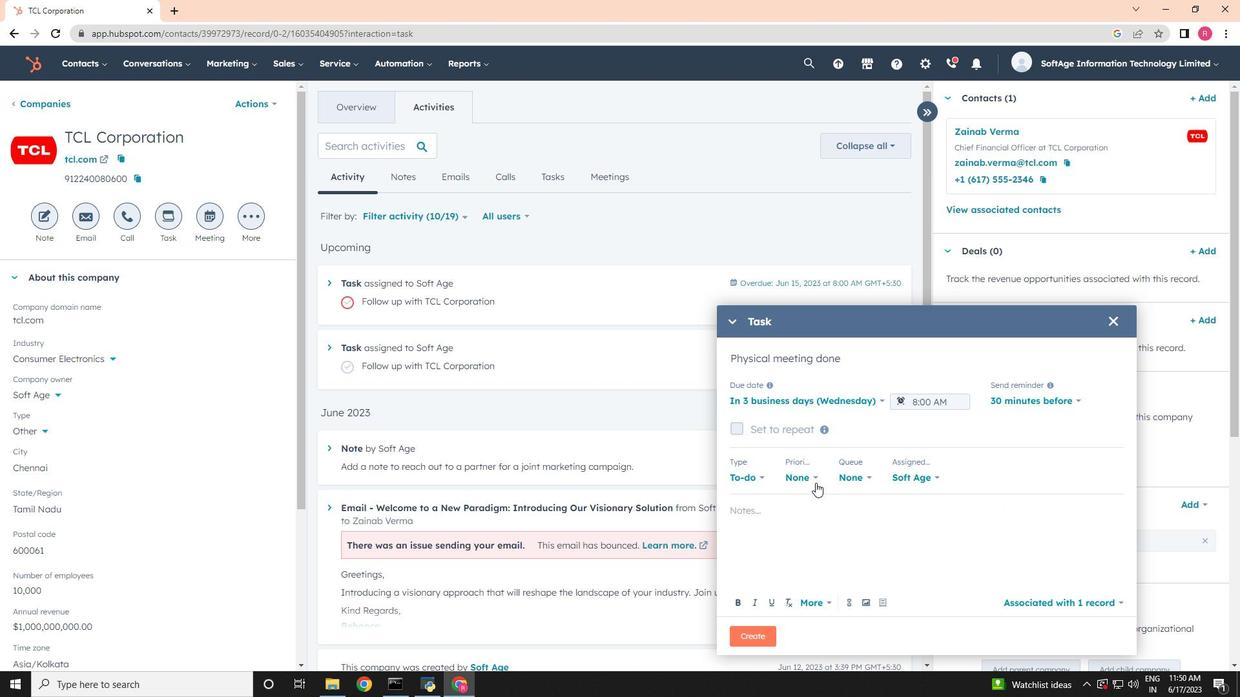 
Action: Mouse pressed left at (803, 475)
Screenshot: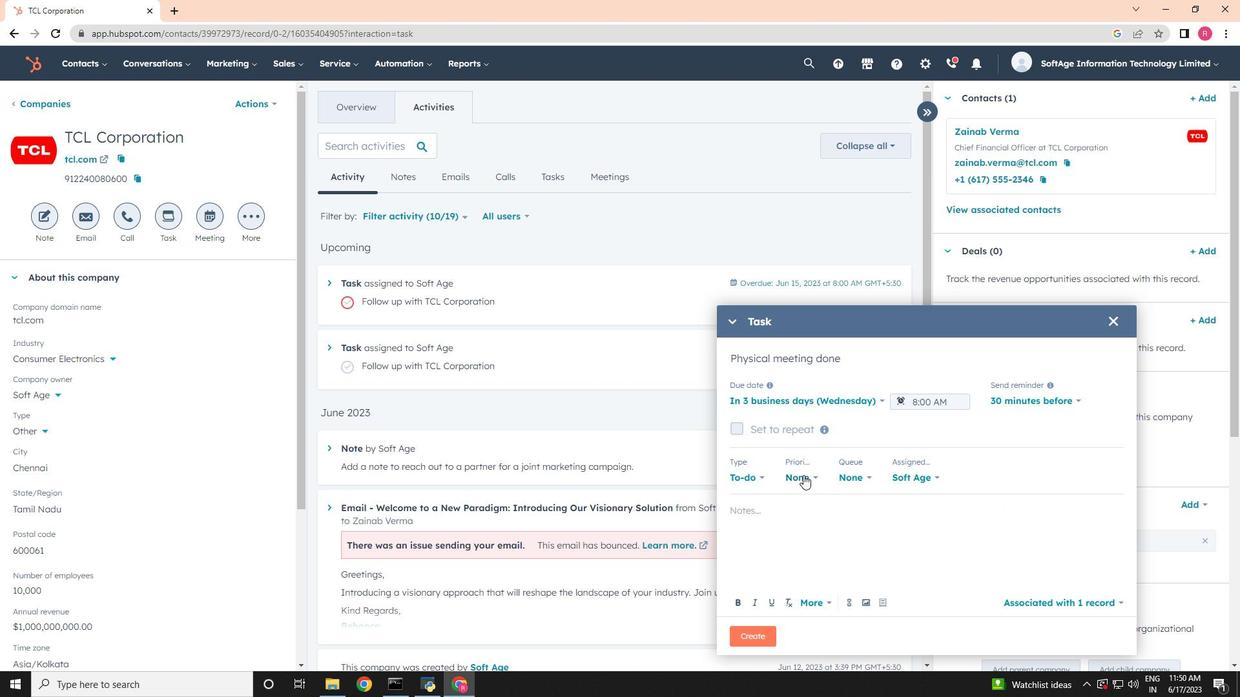 
Action: Mouse moved to (809, 591)
Screenshot: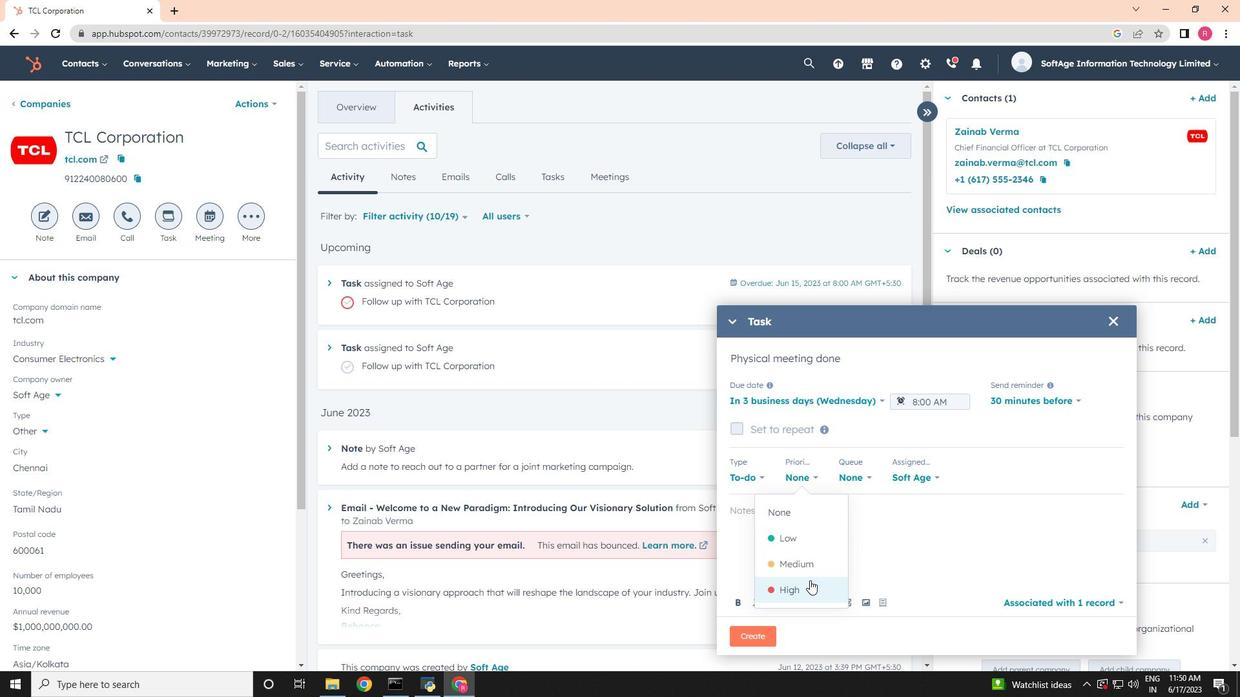
Action: Mouse pressed left at (809, 591)
Screenshot: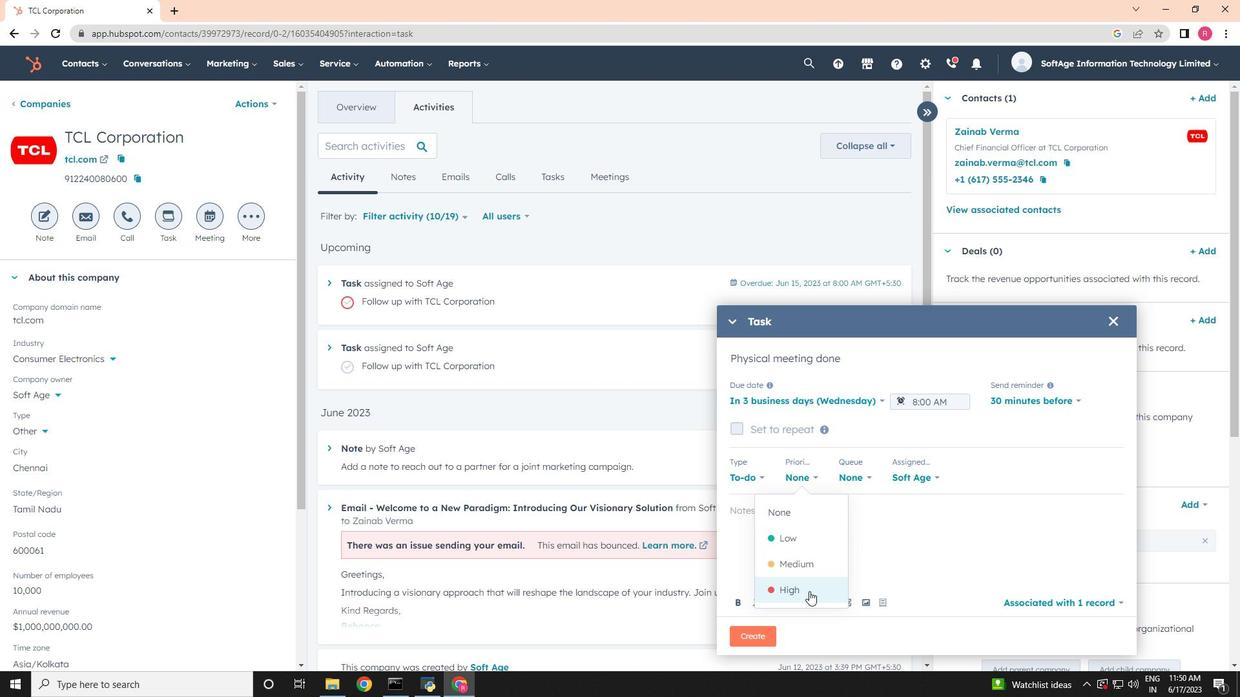 
Action: Mouse moved to (768, 516)
Screenshot: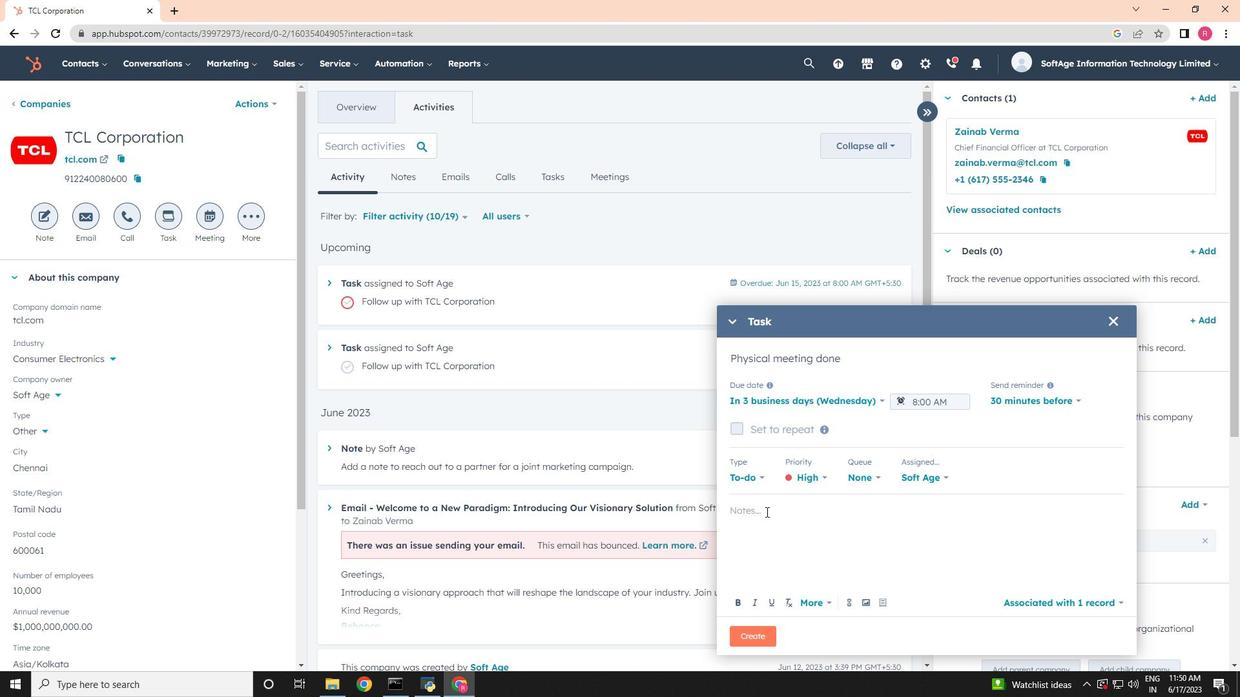 
Action: Mouse pressed left at (768, 516)
Screenshot: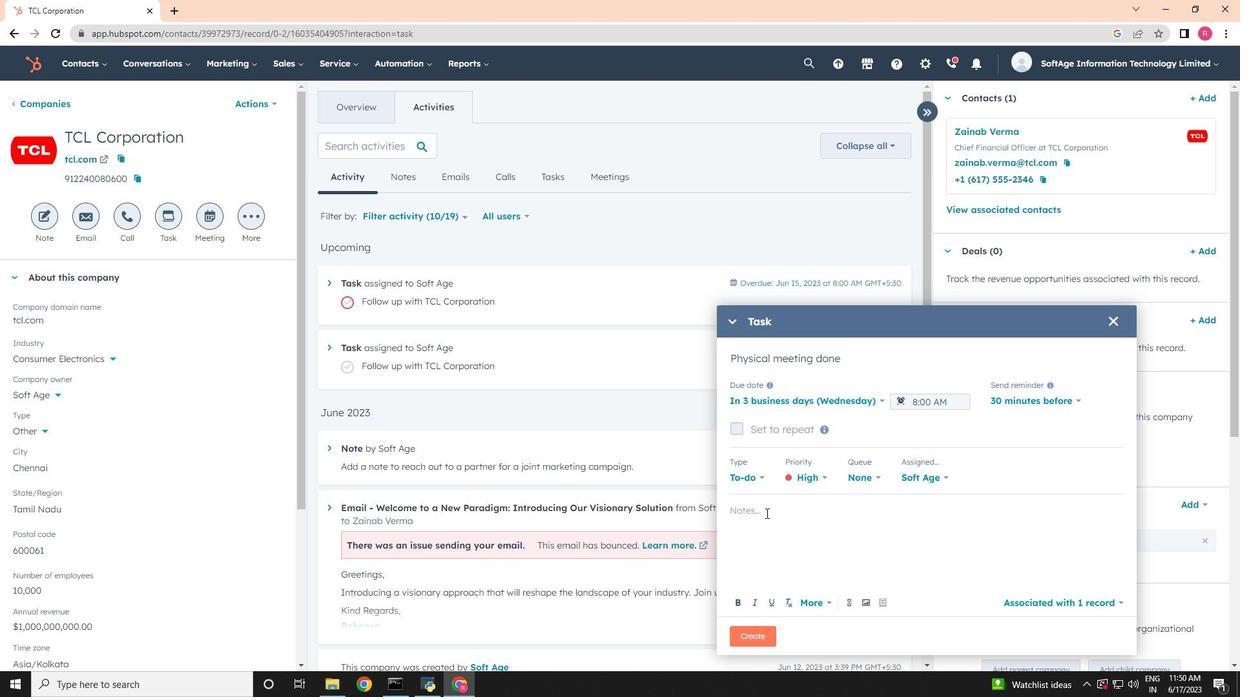 
Action: Key pressed <Key.shift>Review<Key.space>the<Key.space>attached<Key.space>proposal.
Screenshot: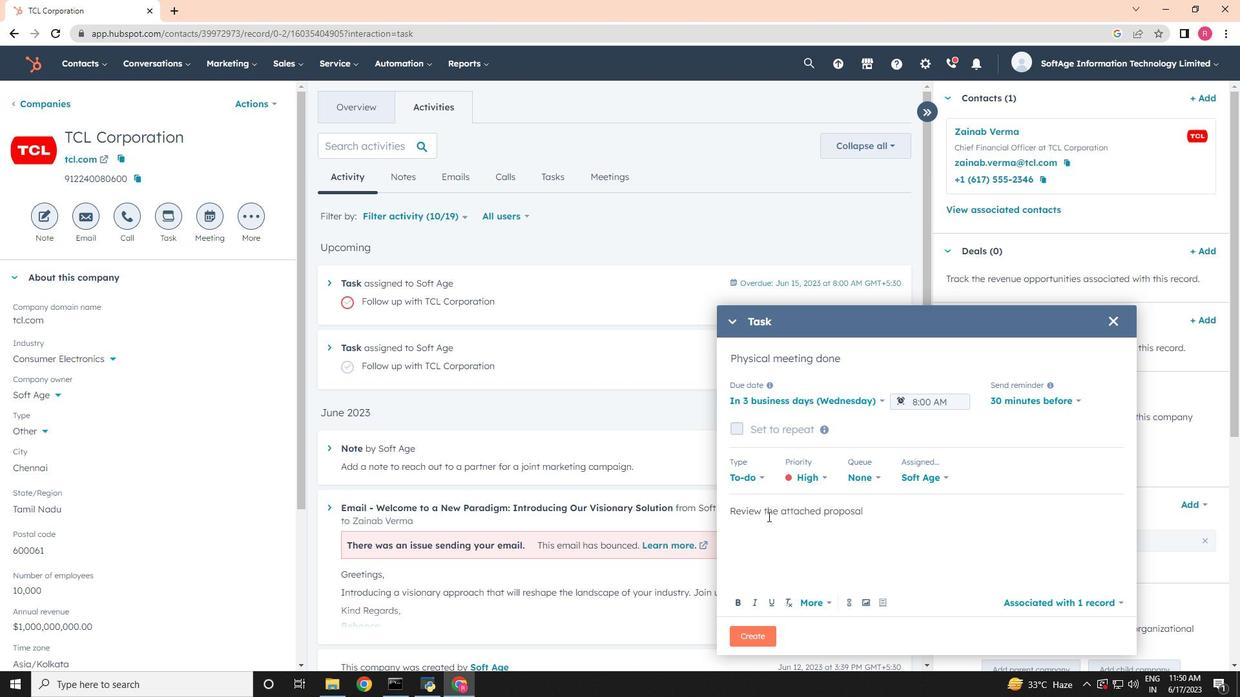 
Action: Mouse moved to (753, 631)
Screenshot: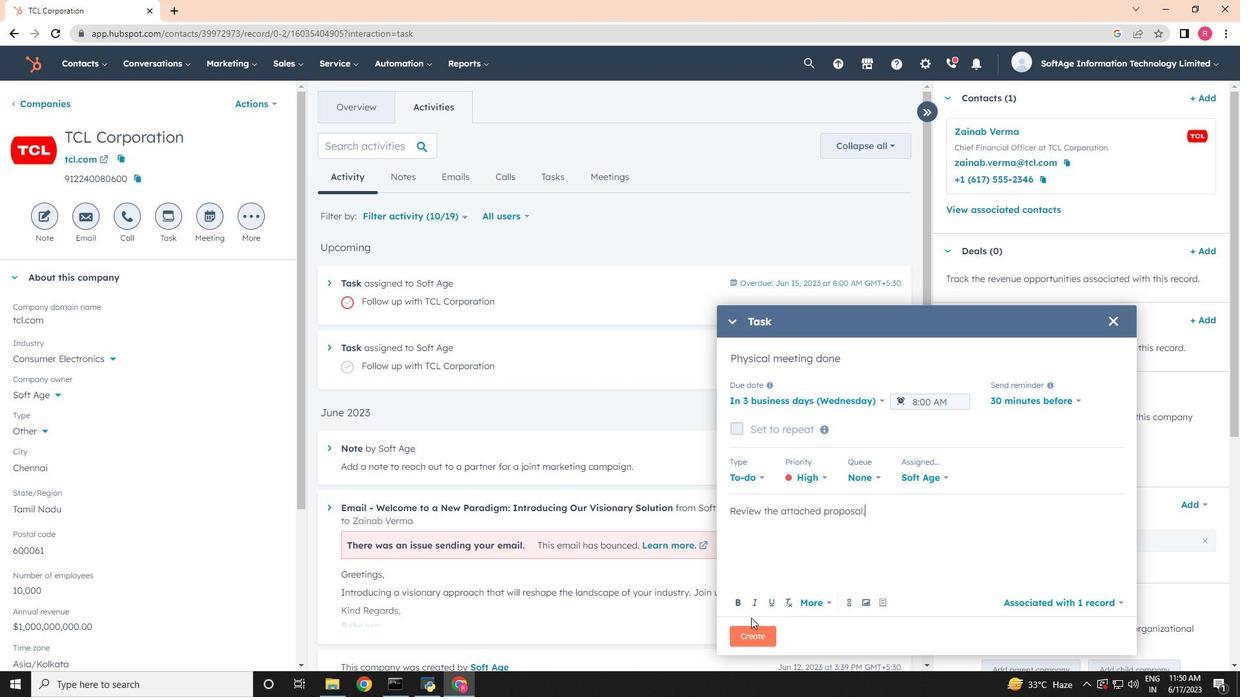 
Action: Mouse pressed left at (753, 631)
Screenshot: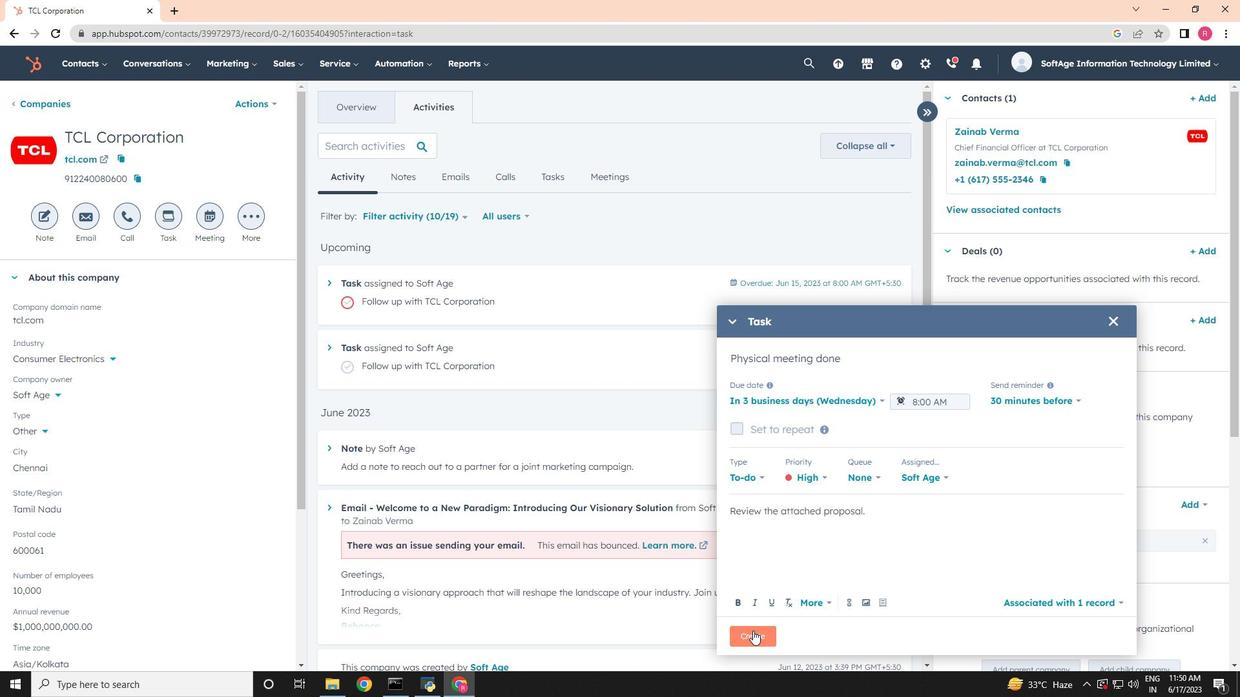 
